 Task: Create a due date automation trigger when advanced on, on the tuesday before a card is due add basic without the yellow label at 11:00 AM.
Action: Mouse moved to (1173, 360)
Screenshot: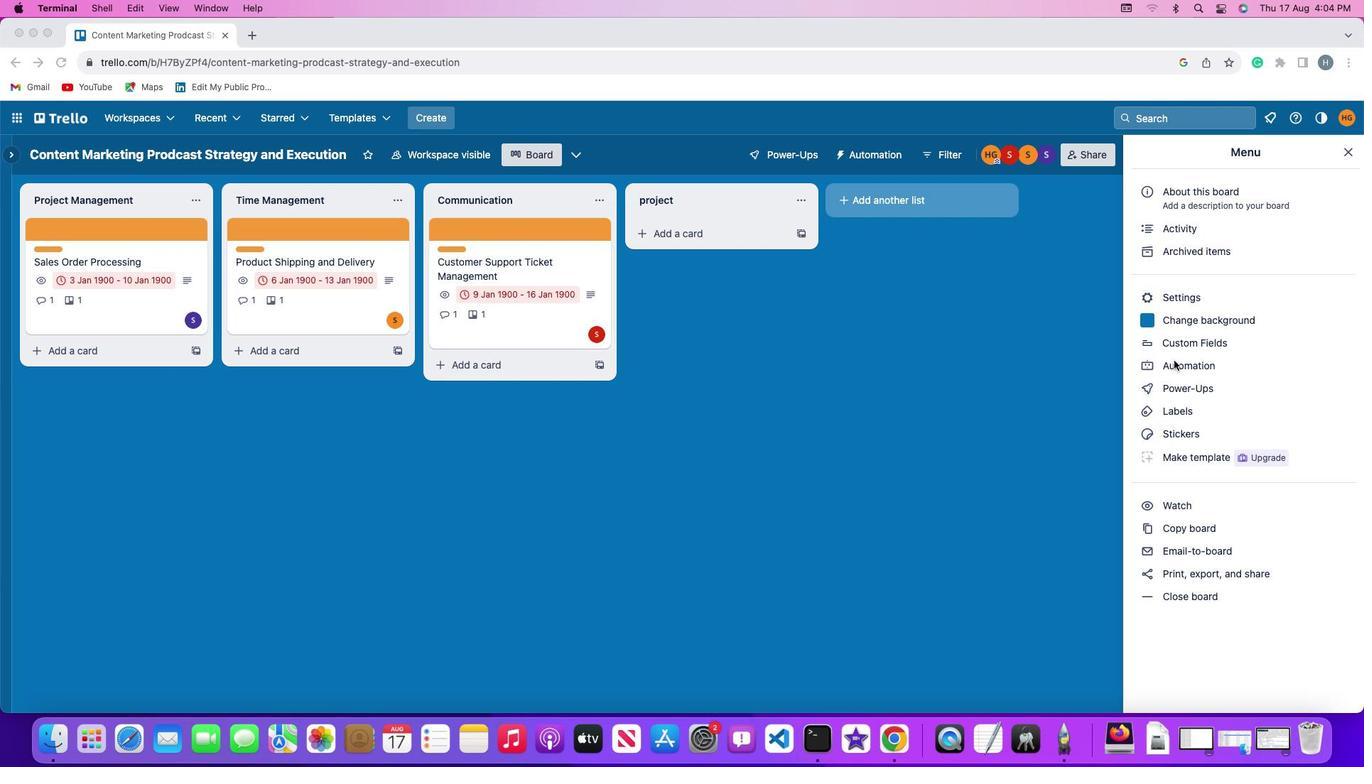 
Action: Mouse pressed left at (1173, 360)
Screenshot: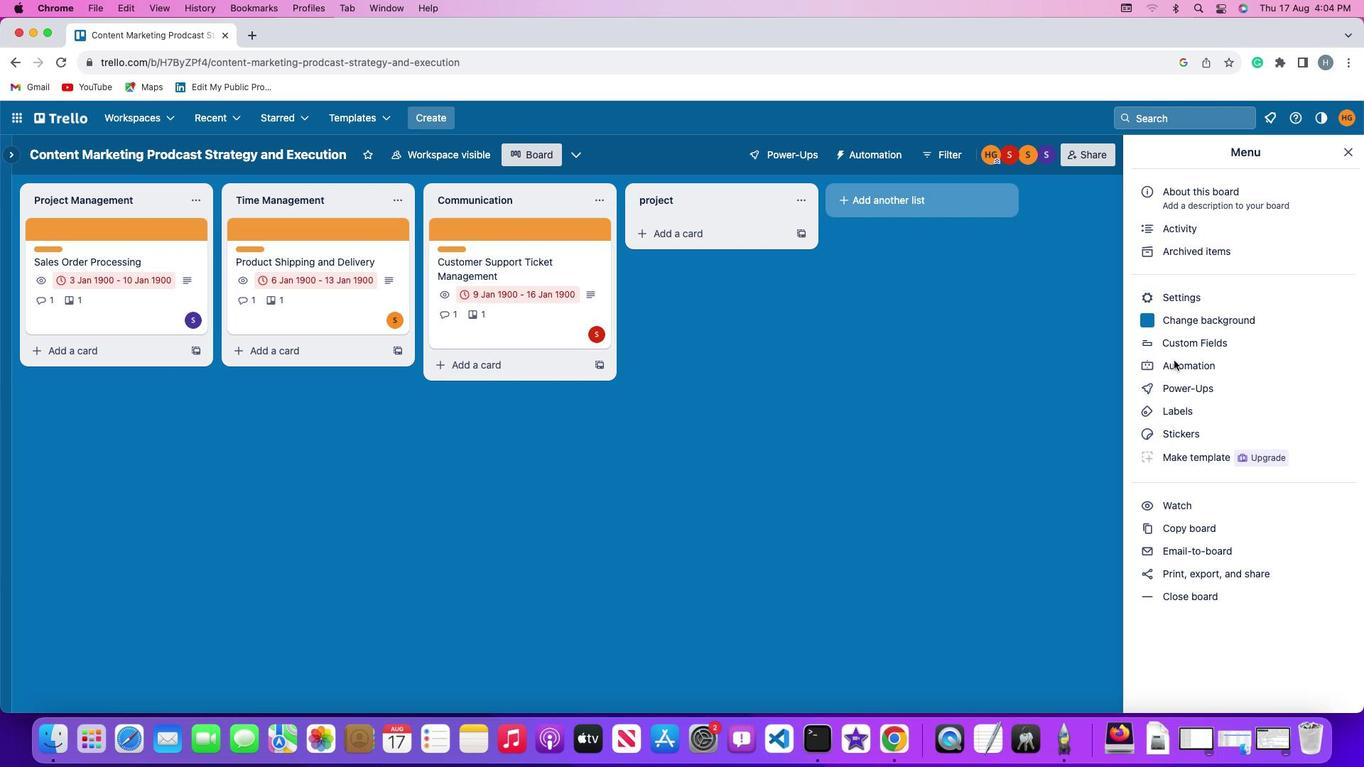 
Action: Mouse pressed left at (1173, 360)
Screenshot: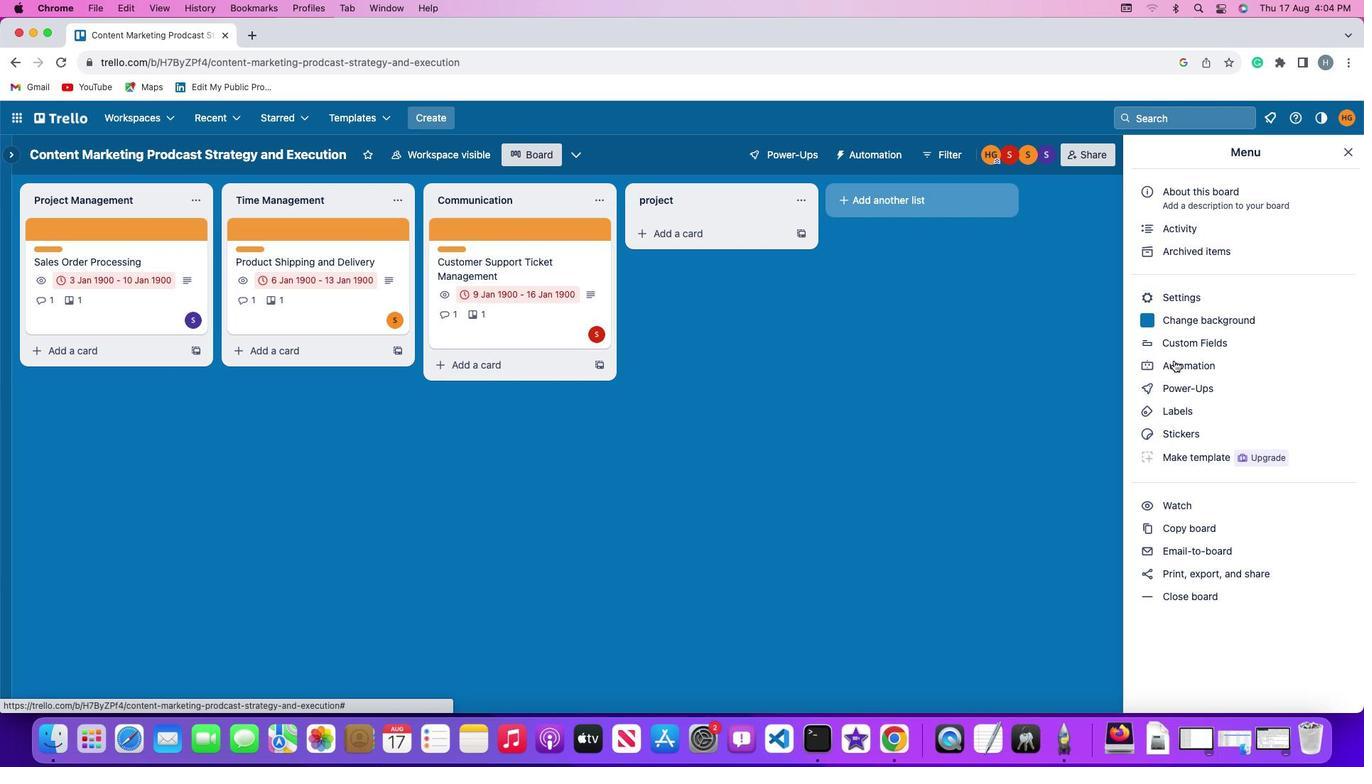 
Action: Mouse moved to (95, 337)
Screenshot: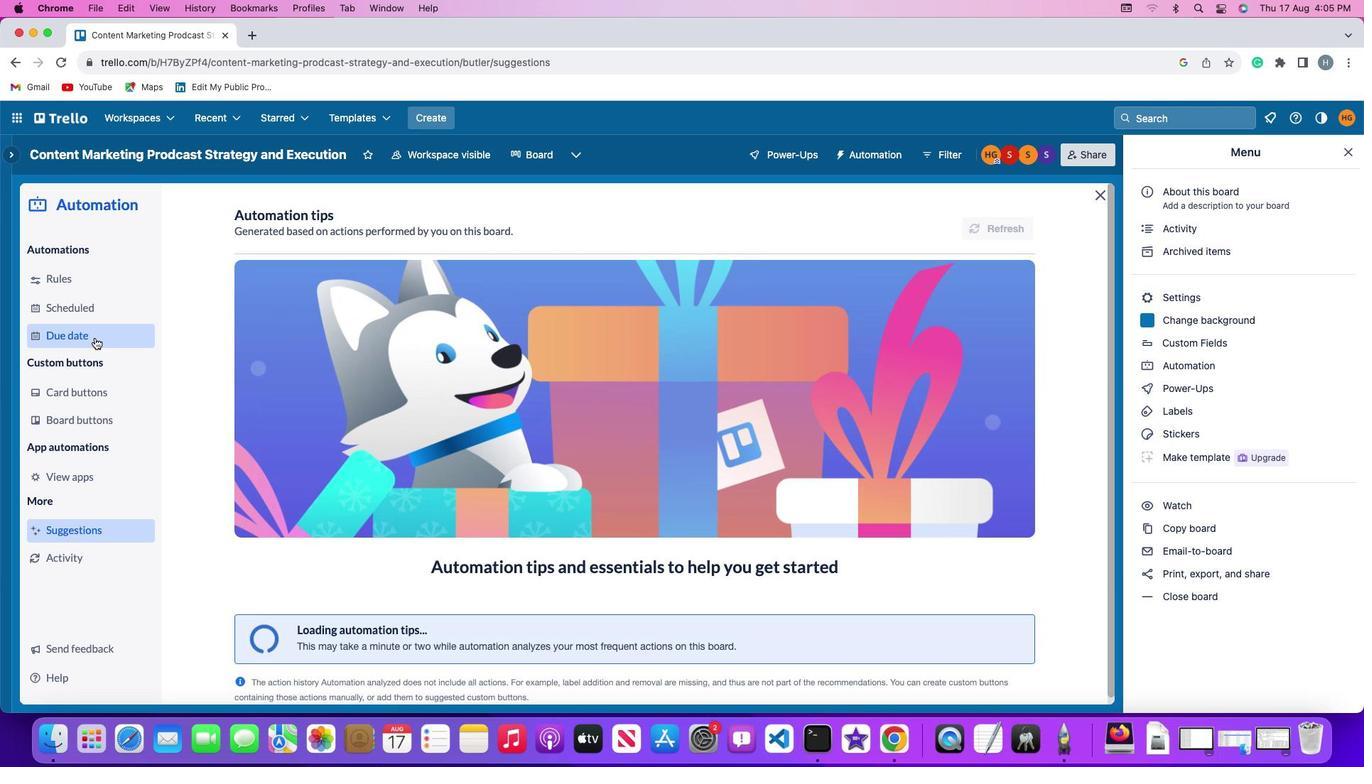 
Action: Mouse pressed left at (95, 337)
Screenshot: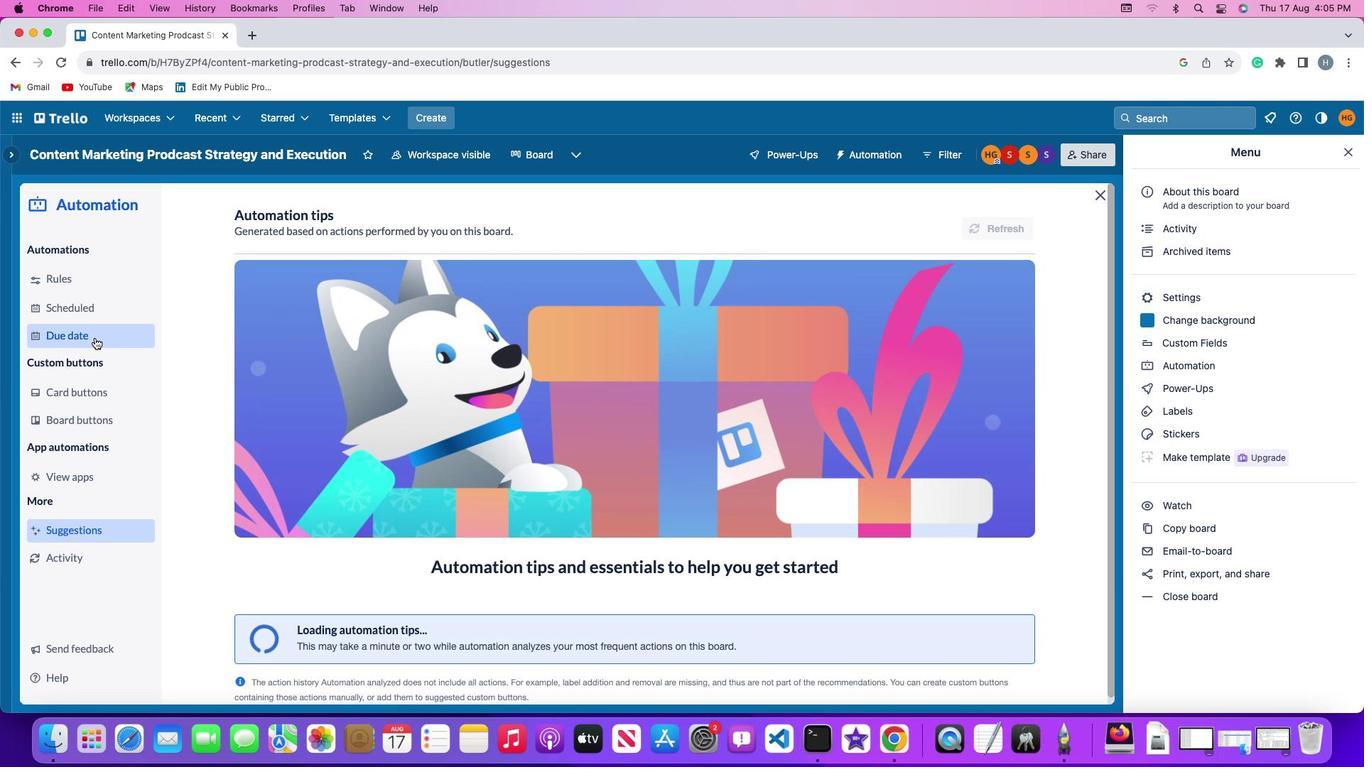 
Action: Mouse moved to (943, 216)
Screenshot: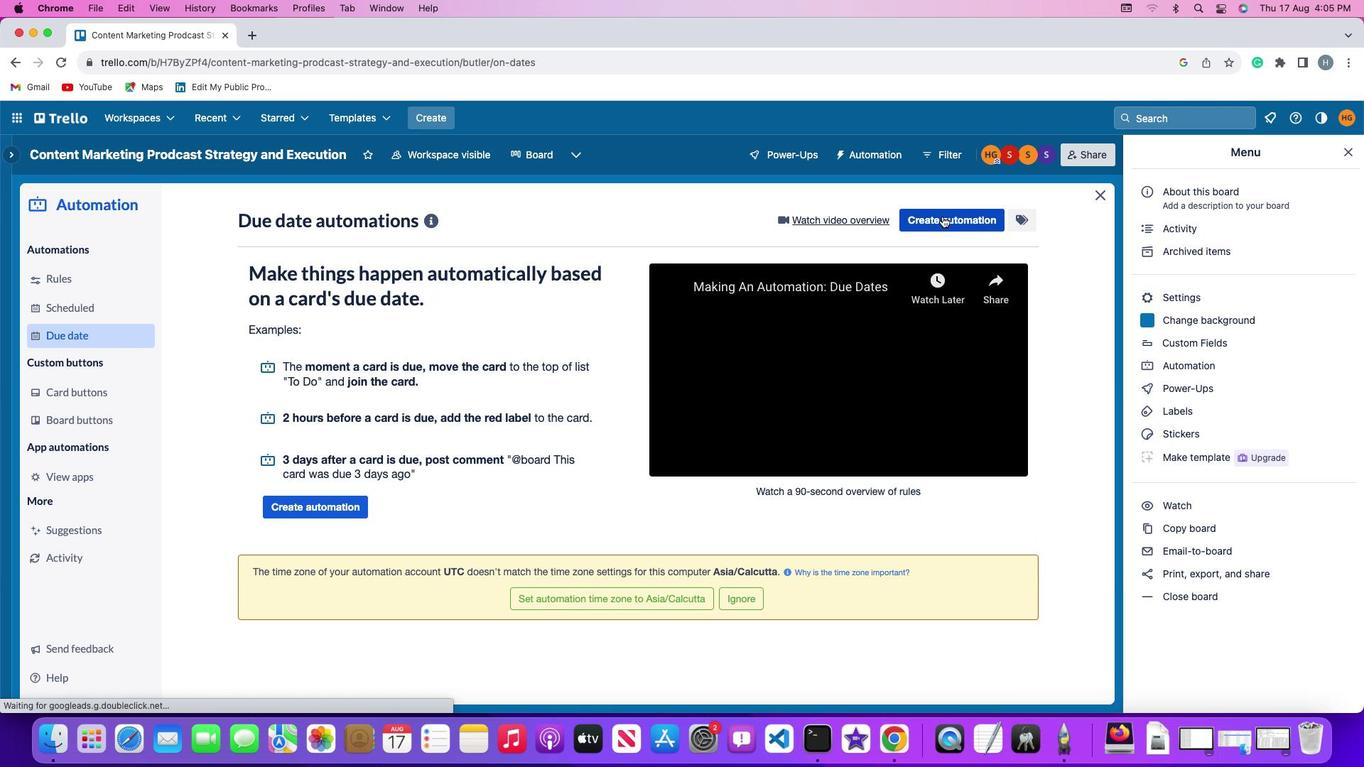 
Action: Mouse pressed left at (943, 216)
Screenshot: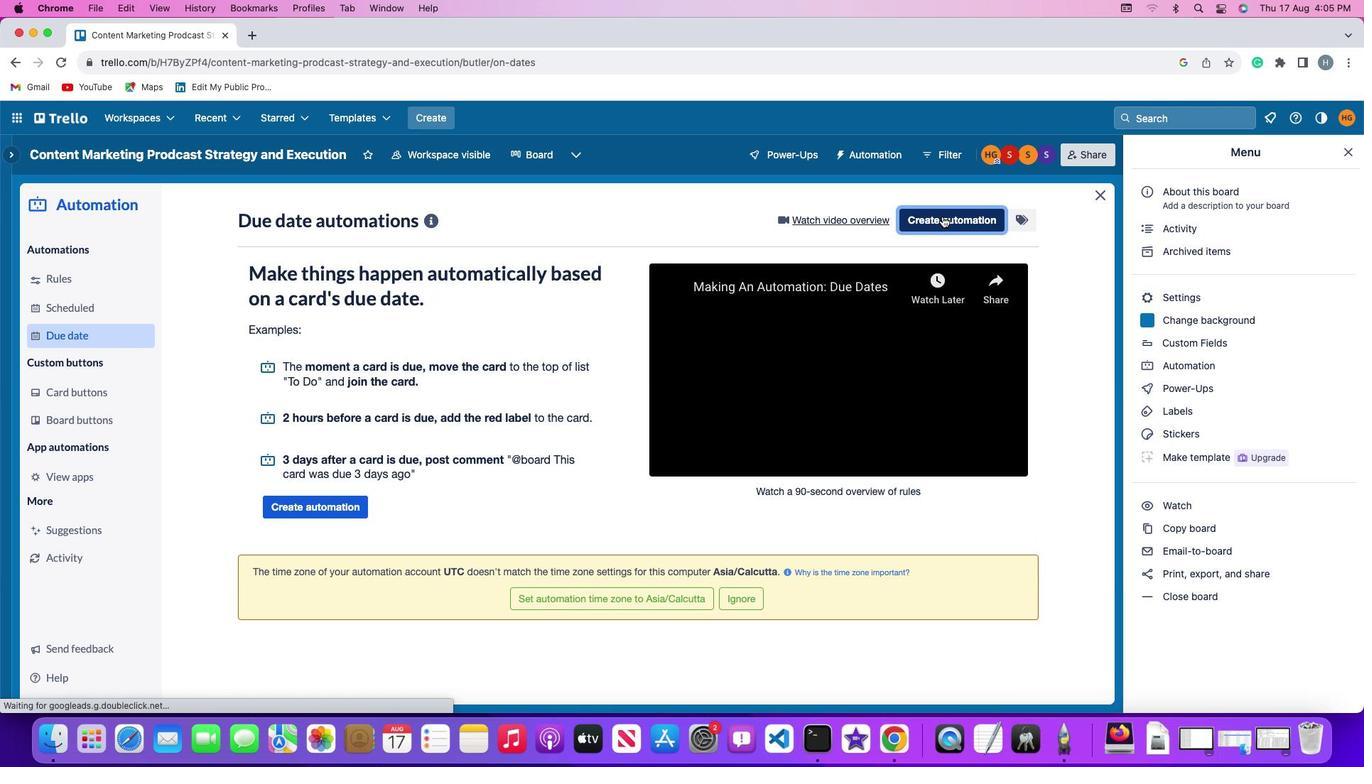 
Action: Mouse moved to (264, 357)
Screenshot: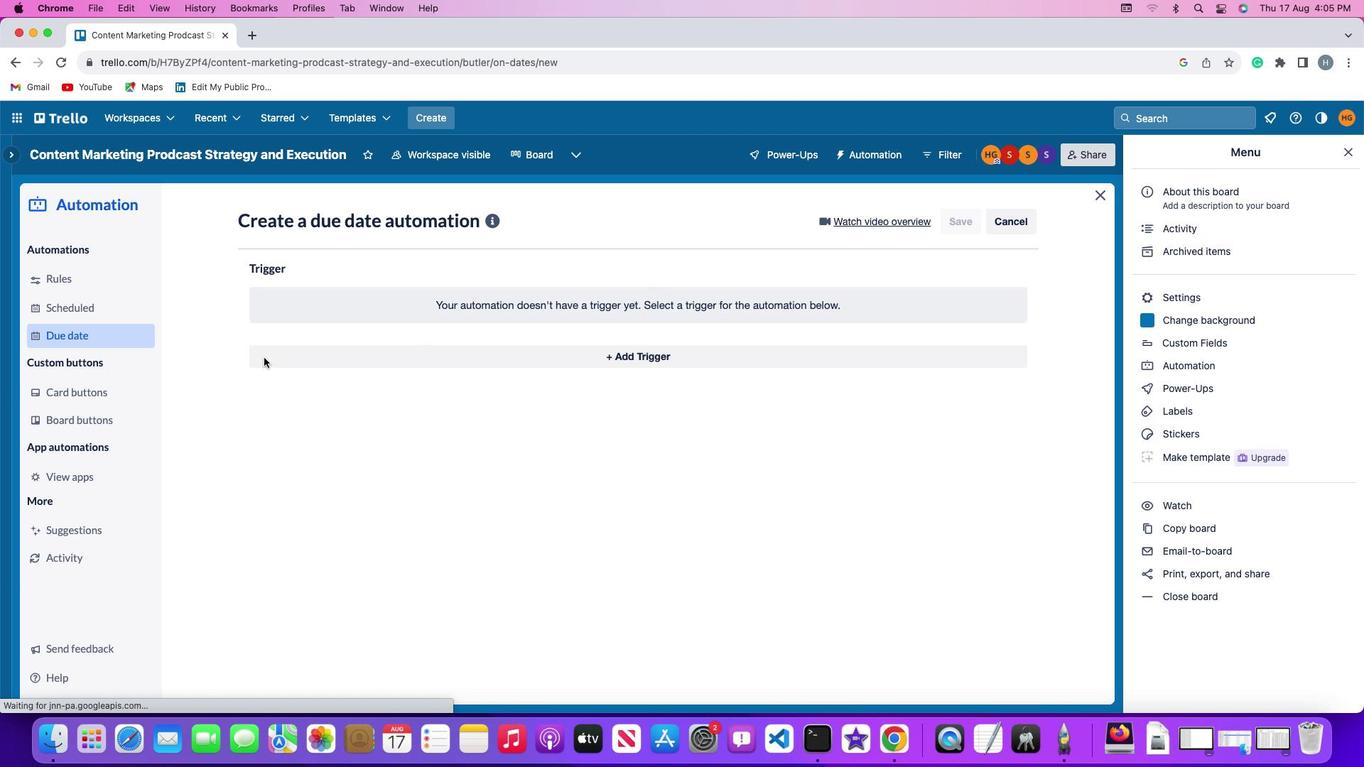 
Action: Mouse pressed left at (264, 357)
Screenshot: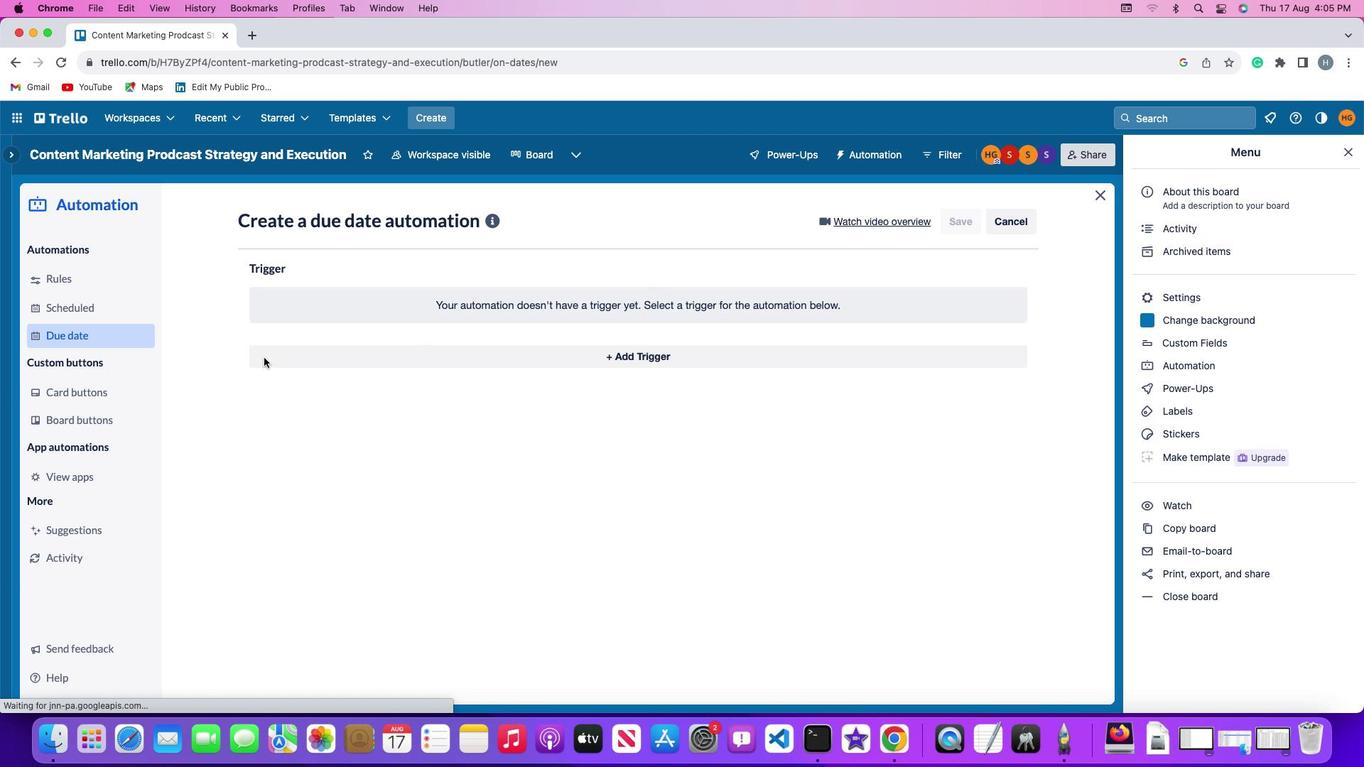 
Action: Mouse moved to (317, 616)
Screenshot: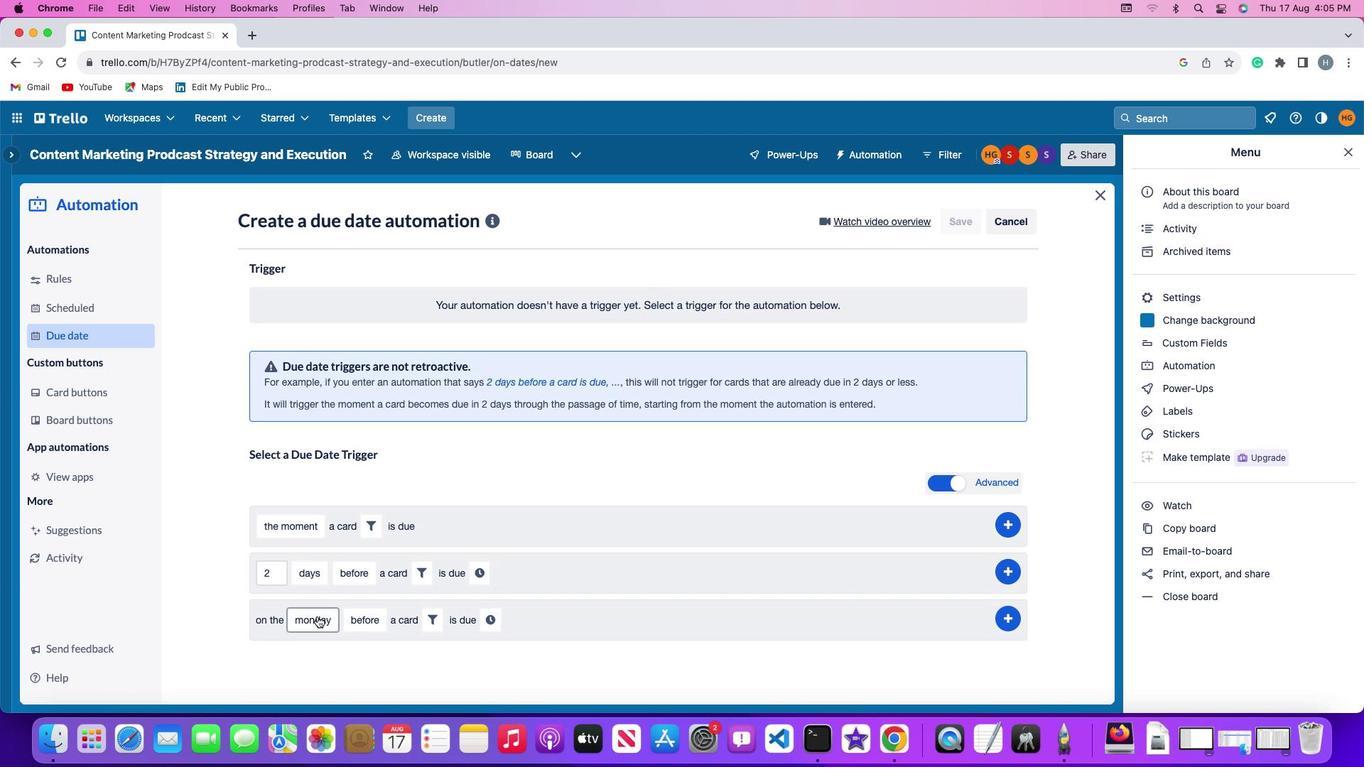 
Action: Mouse pressed left at (317, 616)
Screenshot: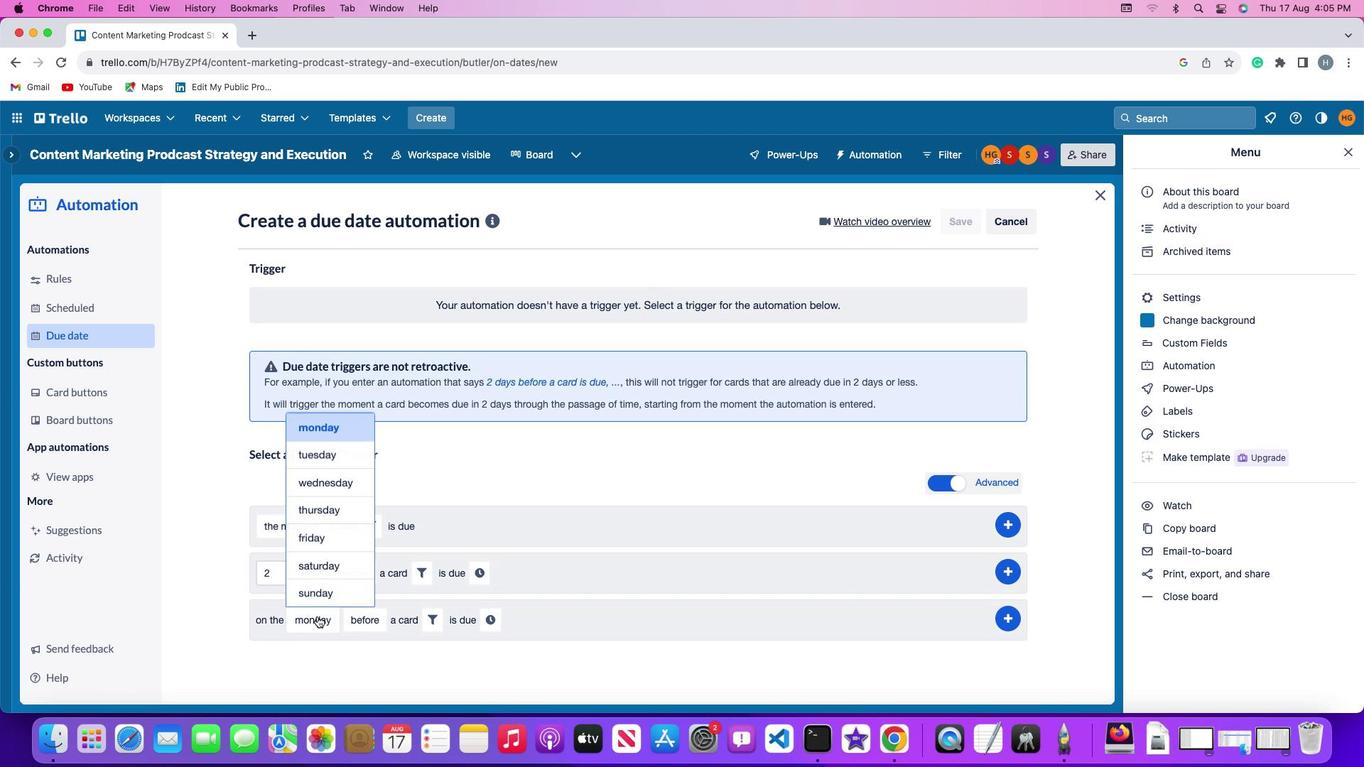 
Action: Mouse moved to (311, 453)
Screenshot: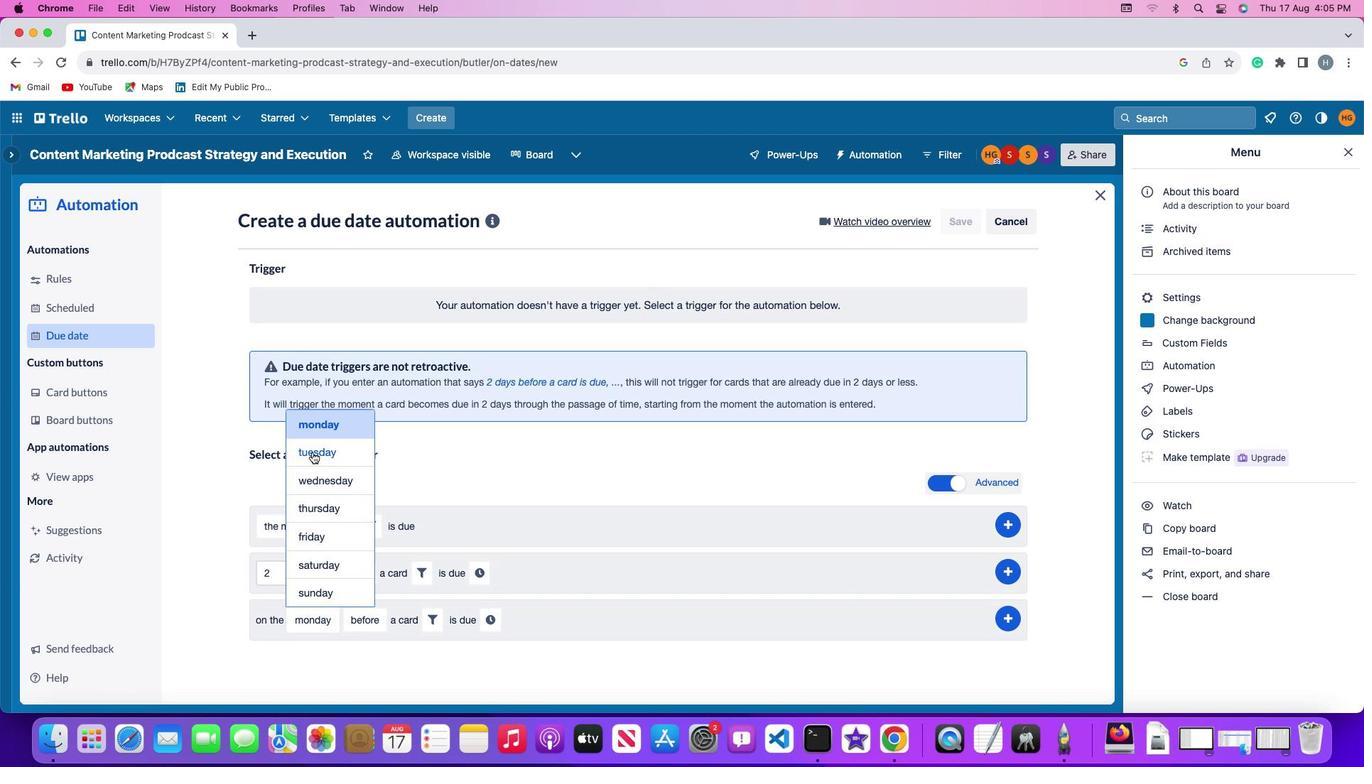 
Action: Mouse pressed left at (311, 453)
Screenshot: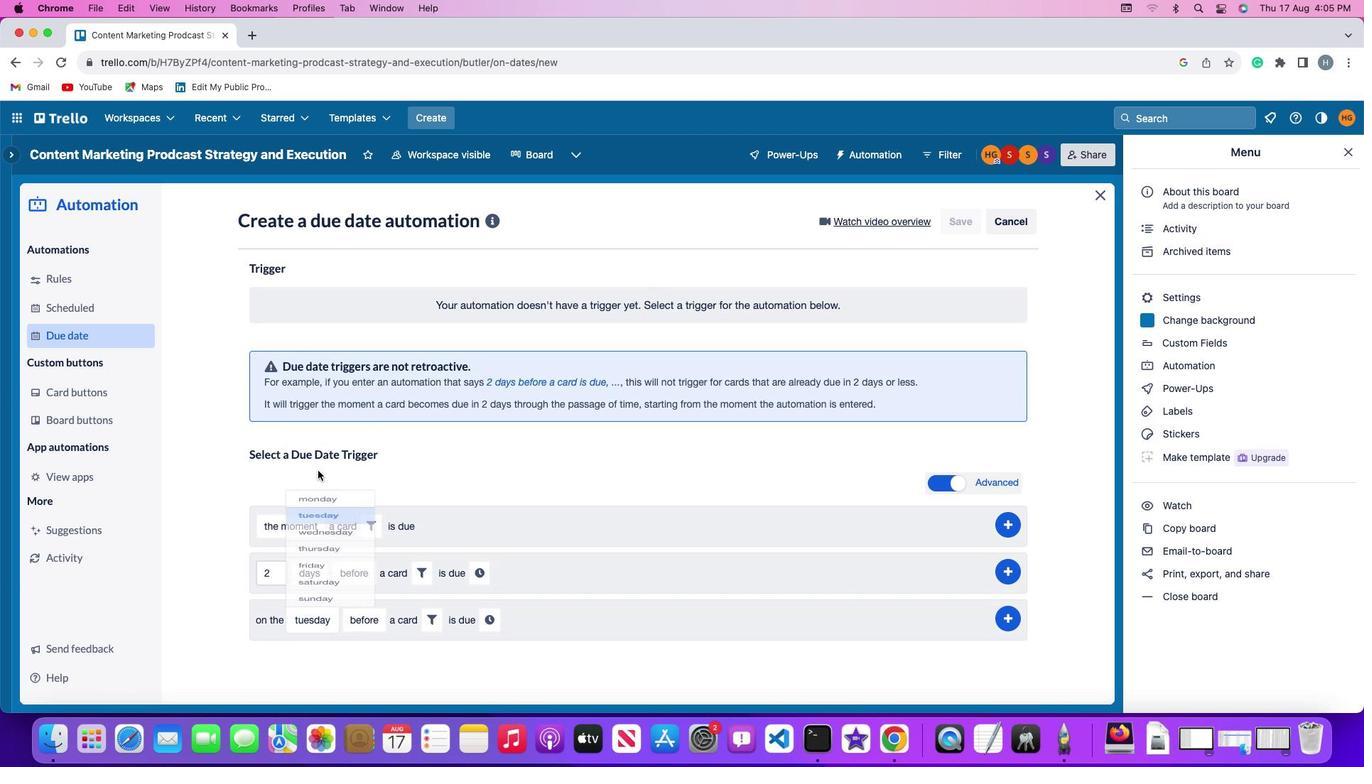 
Action: Mouse moved to (365, 621)
Screenshot: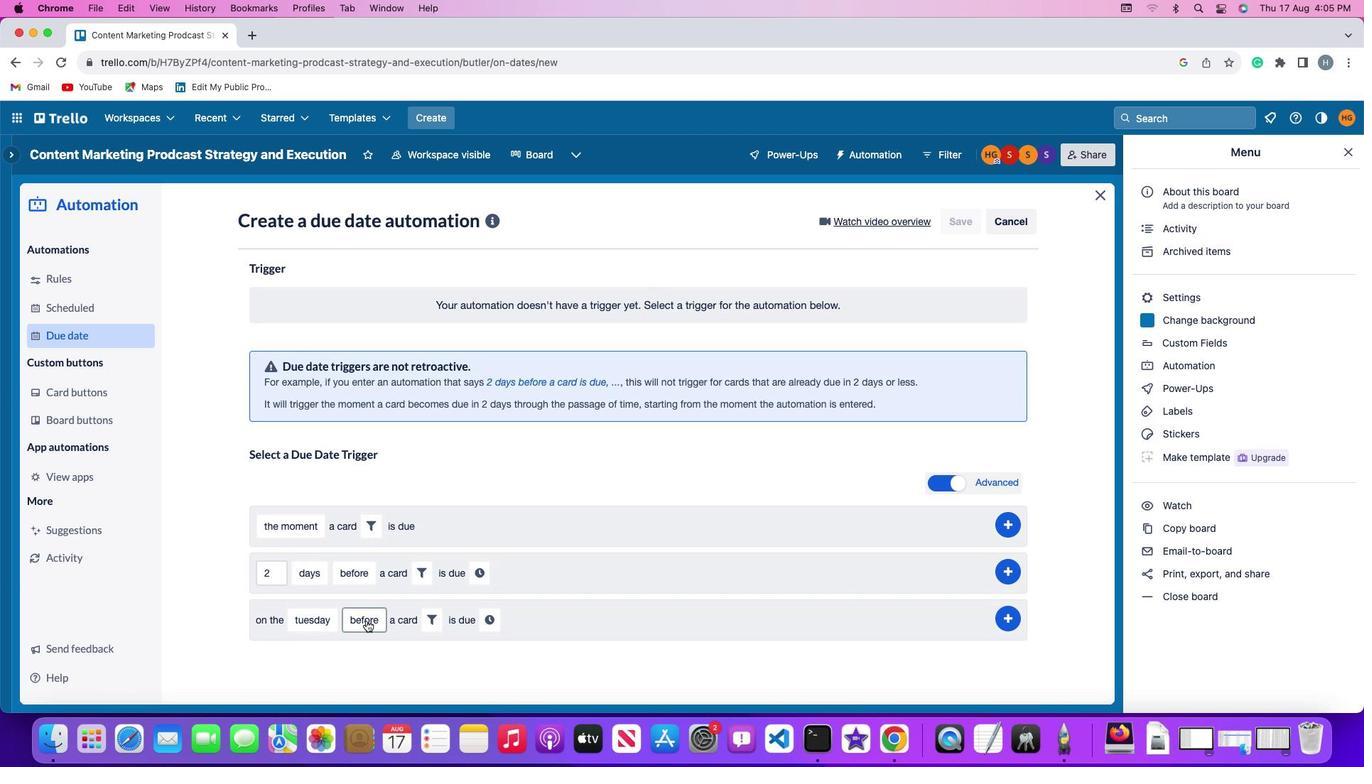 
Action: Mouse pressed left at (365, 621)
Screenshot: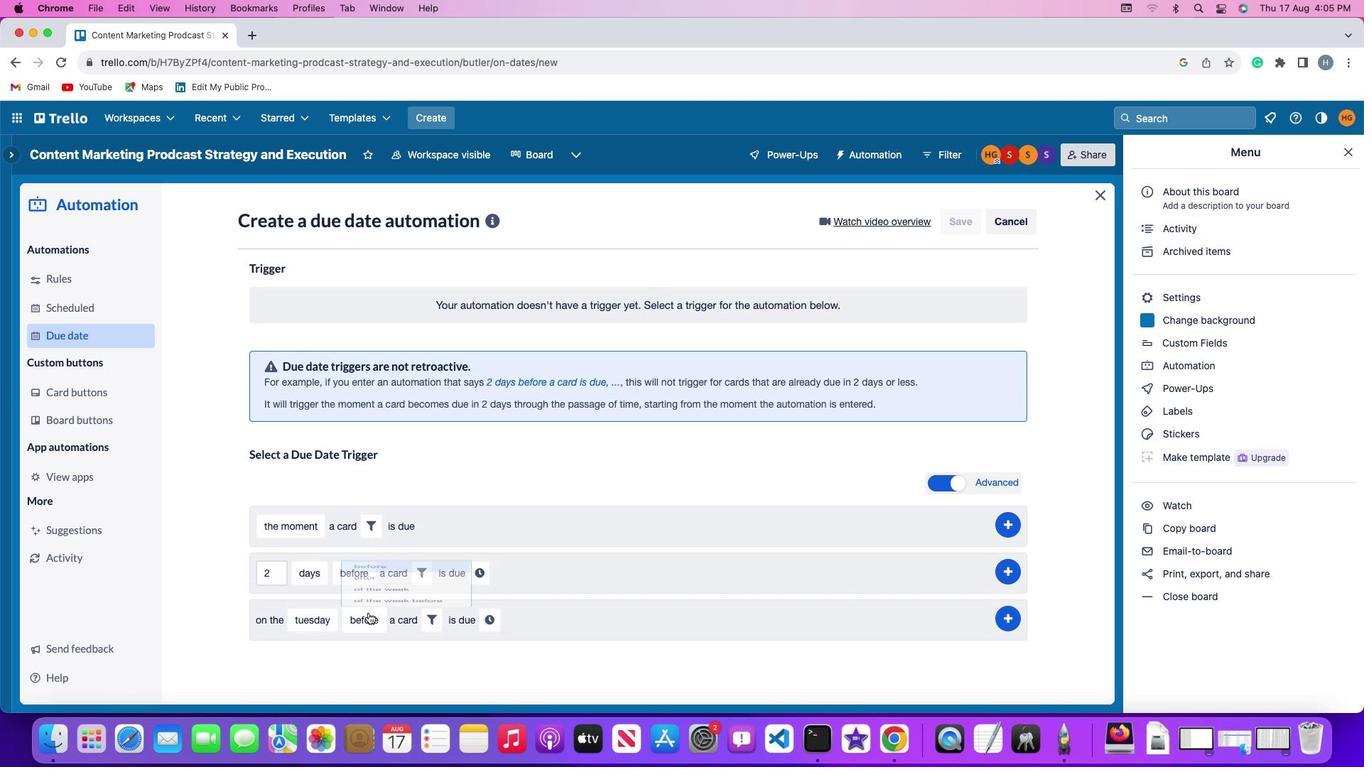 
Action: Mouse moved to (388, 511)
Screenshot: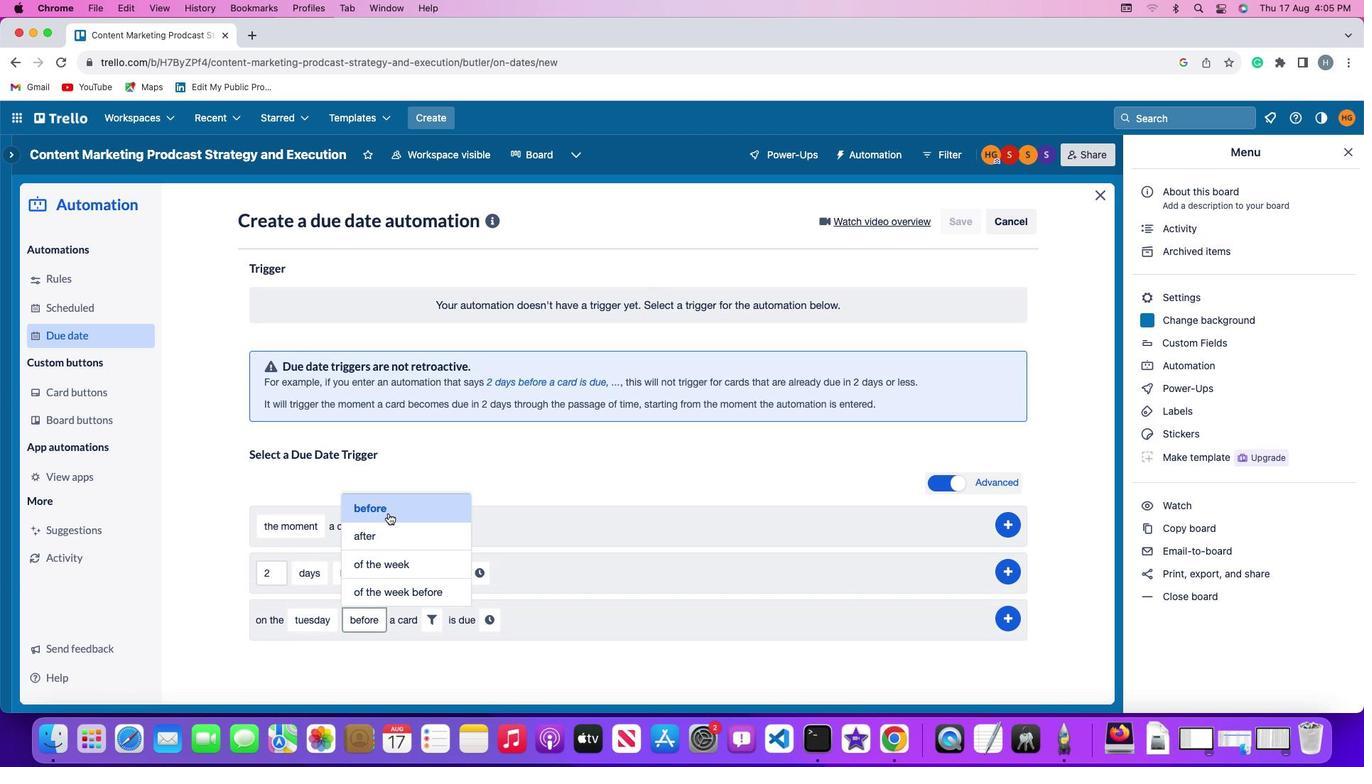 
Action: Mouse pressed left at (388, 511)
Screenshot: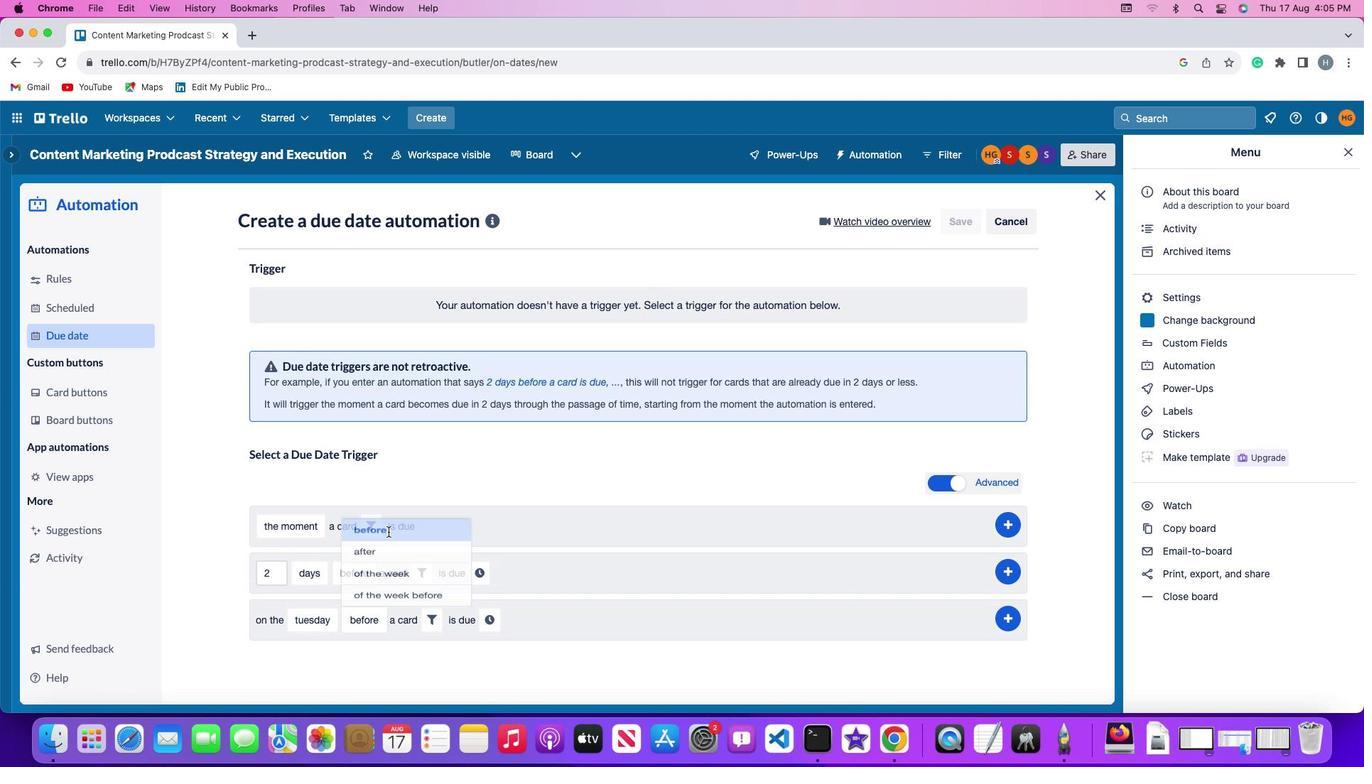 
Action: Mouse moved to (436, 617)
Screenshot: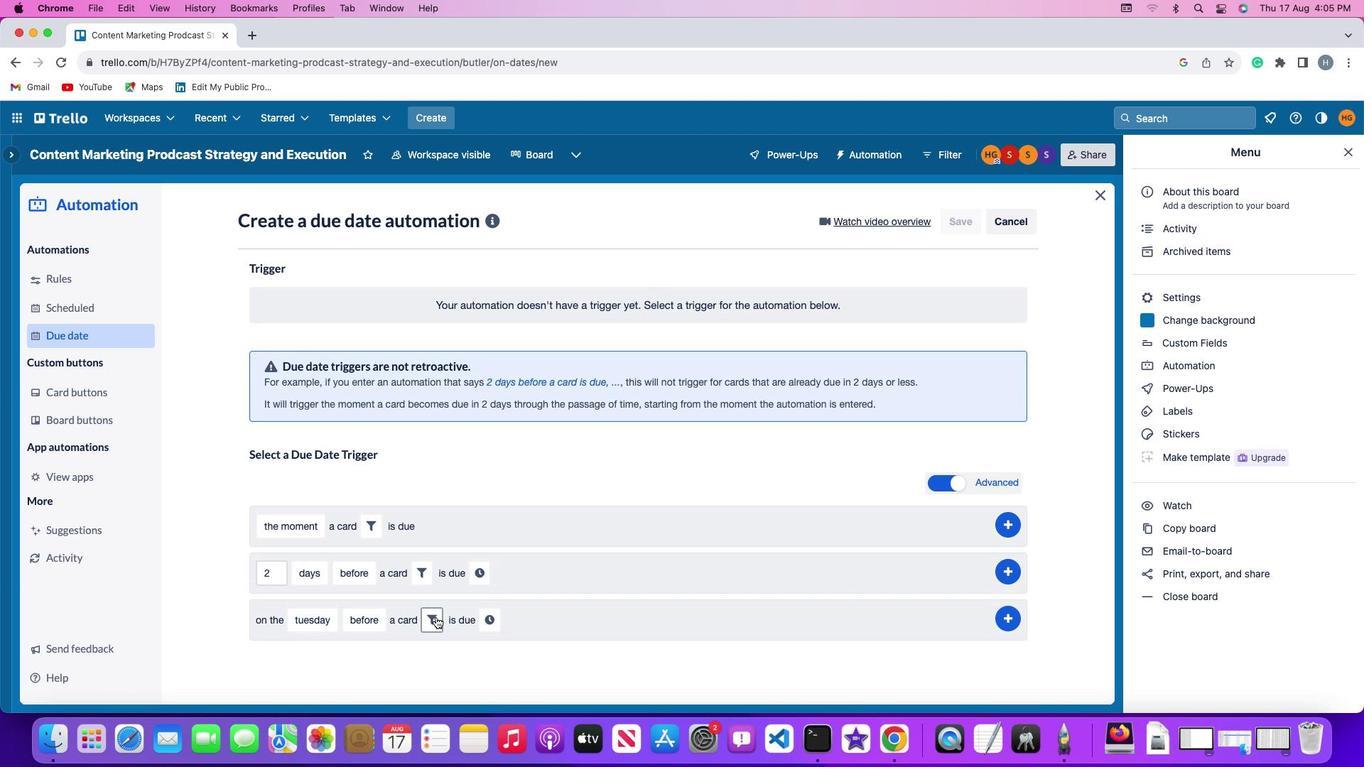 
Action: Mouse pressed left at (436, 617)
Screenshot: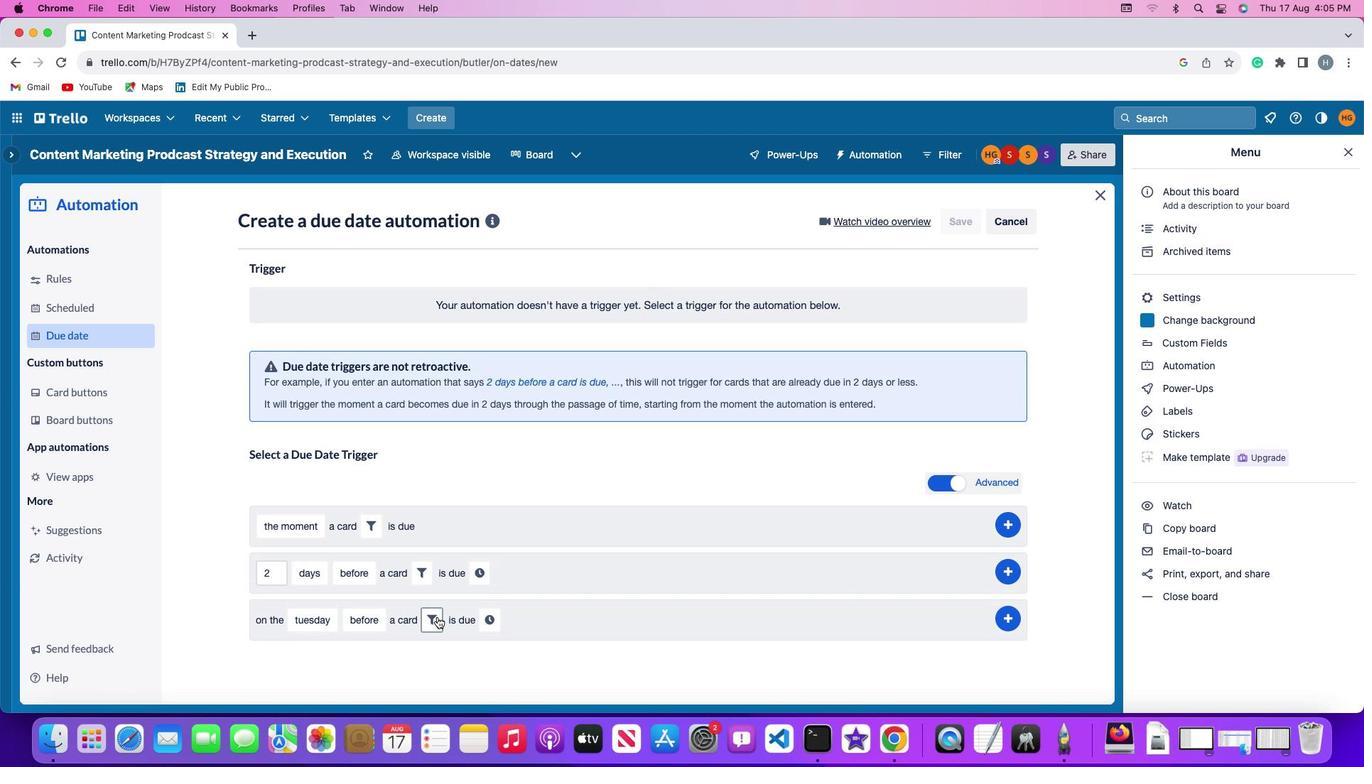 
Action: Mouse moved to (393, 657)
Screenshot: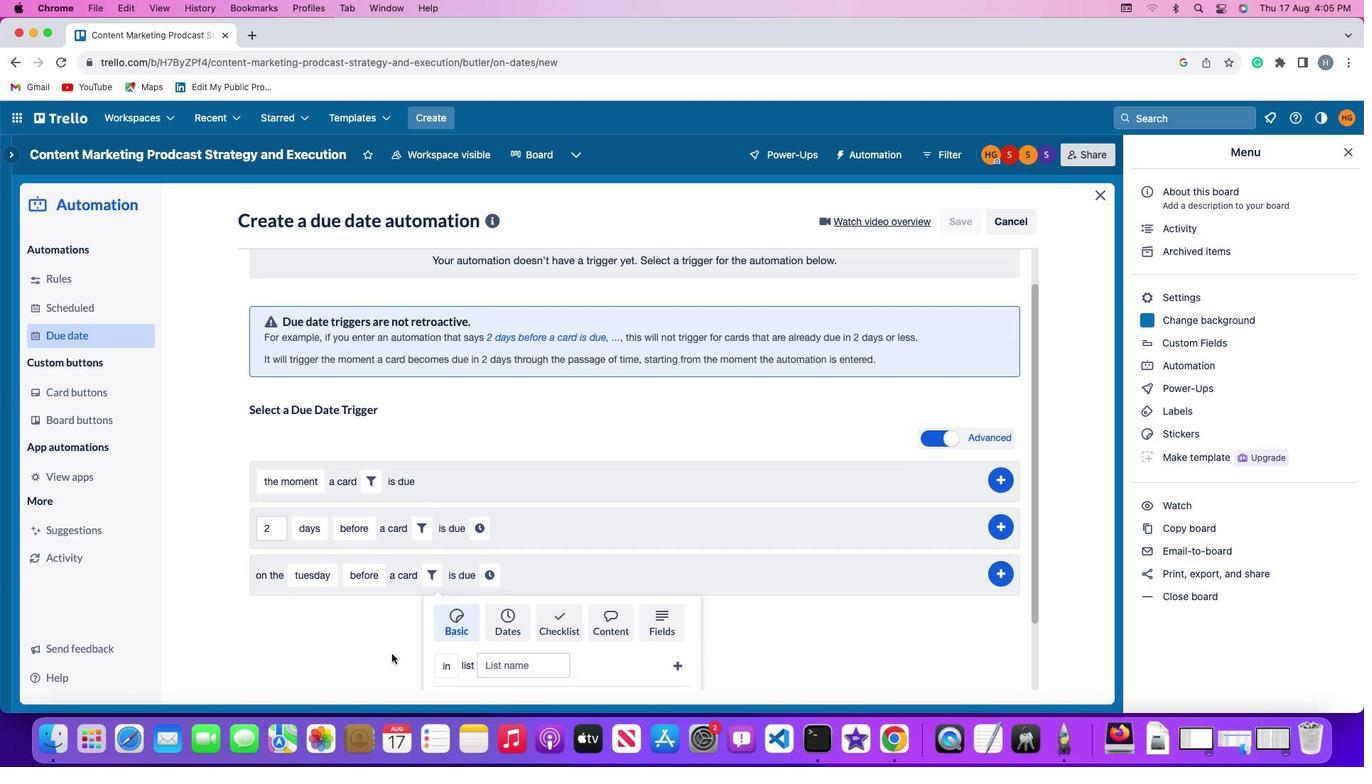 
Action: Mouse scrolled (393, 657) with delta (0, 0)
Screenshot: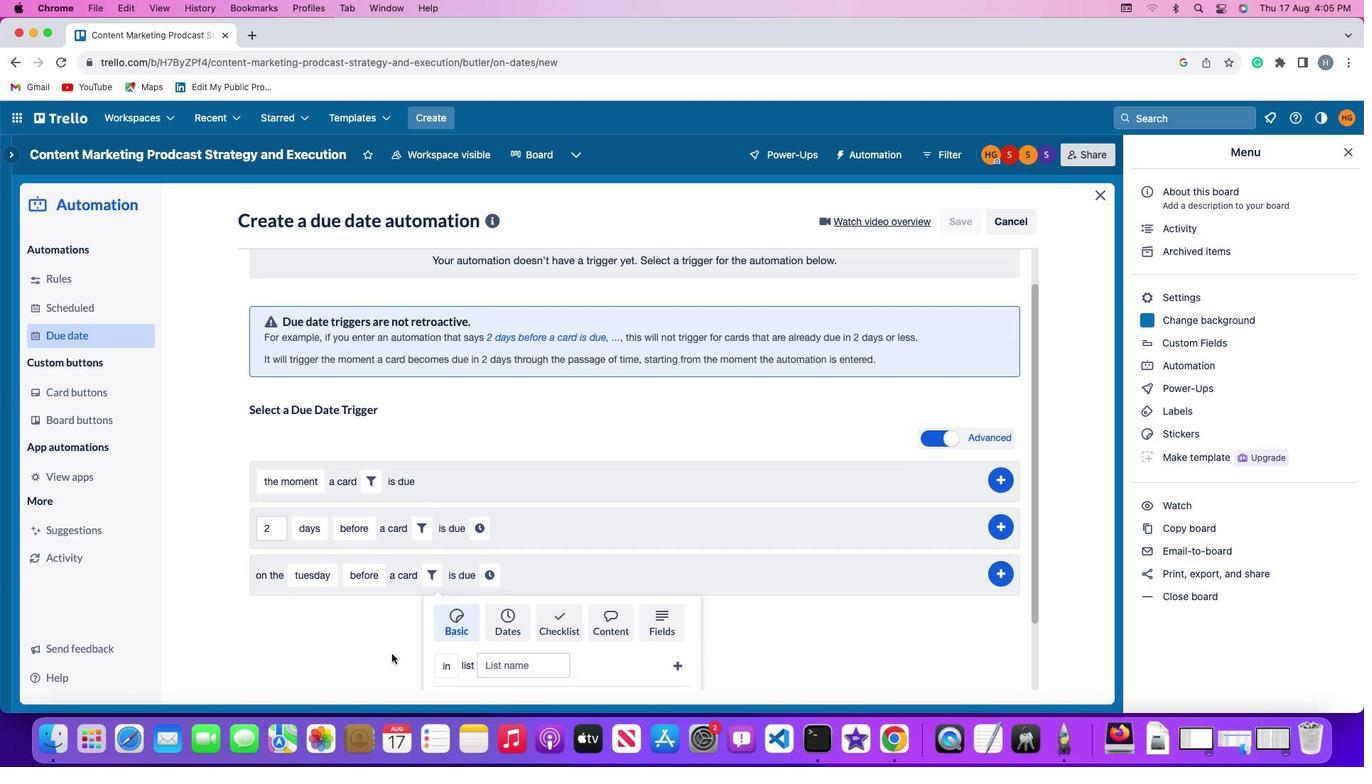 
Action: Mouse scrolled (393, 657) with delta (0, 0)
Screenshot: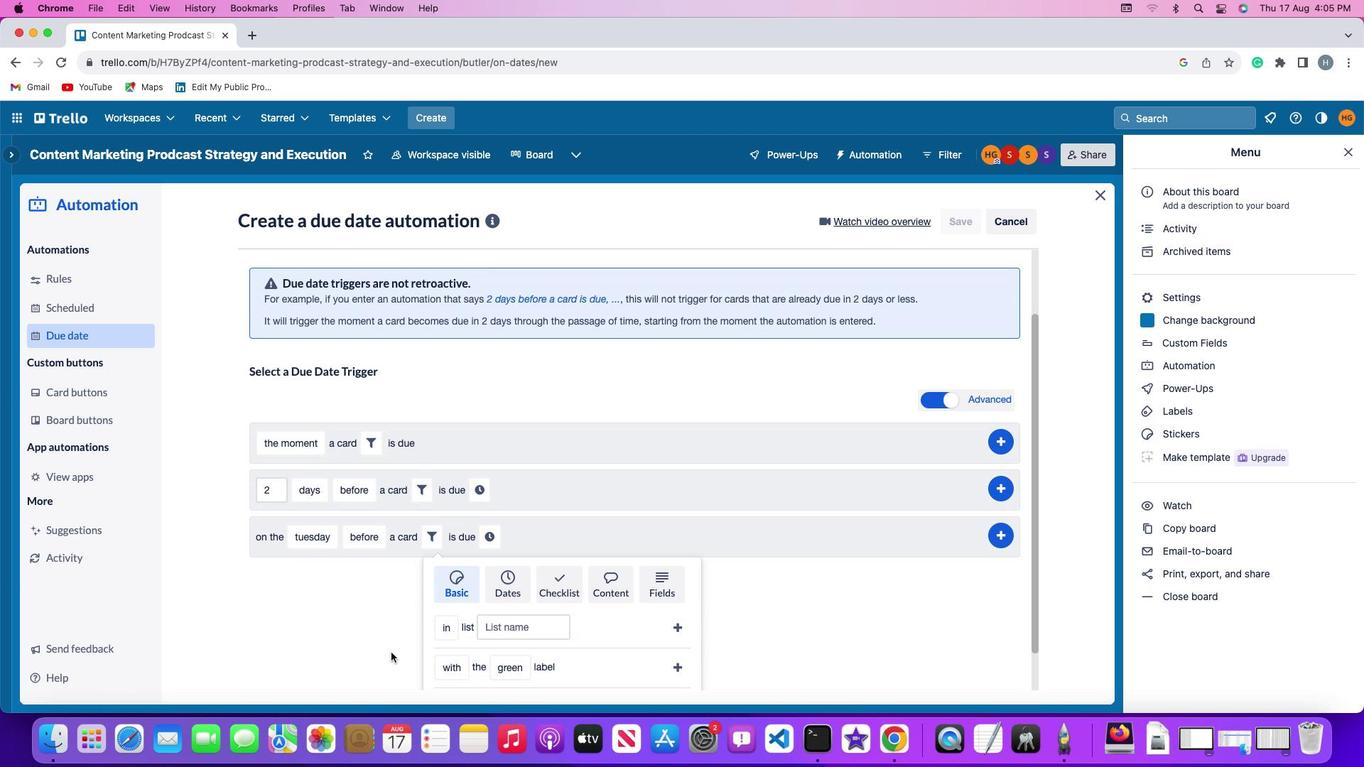 
Action: Mouse scrolled (393, 657) with delta (0, -2)
Screenshot: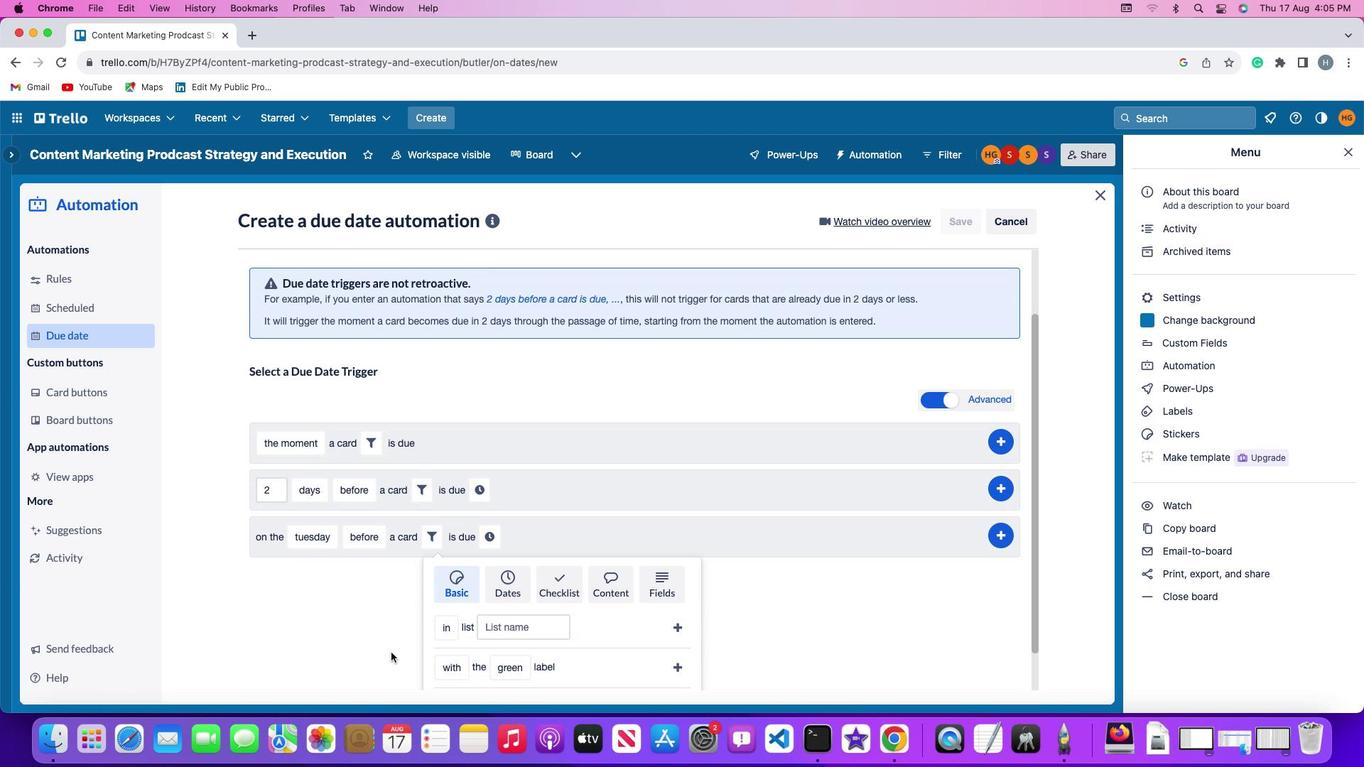 
Action: Mouse moved to (393, 657)
Screenshot: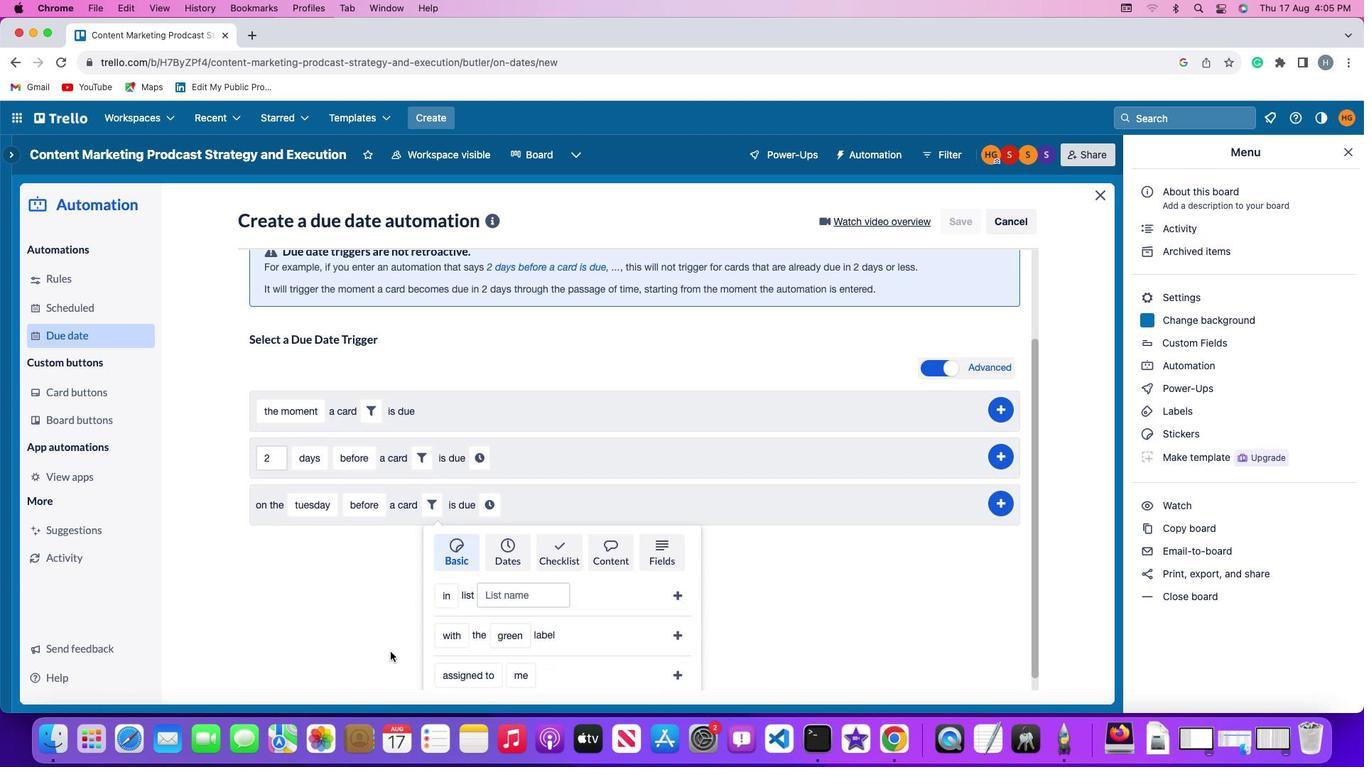 
Action: Mouse scrolled (393, 657) with delta (0, -3)
Screenshot: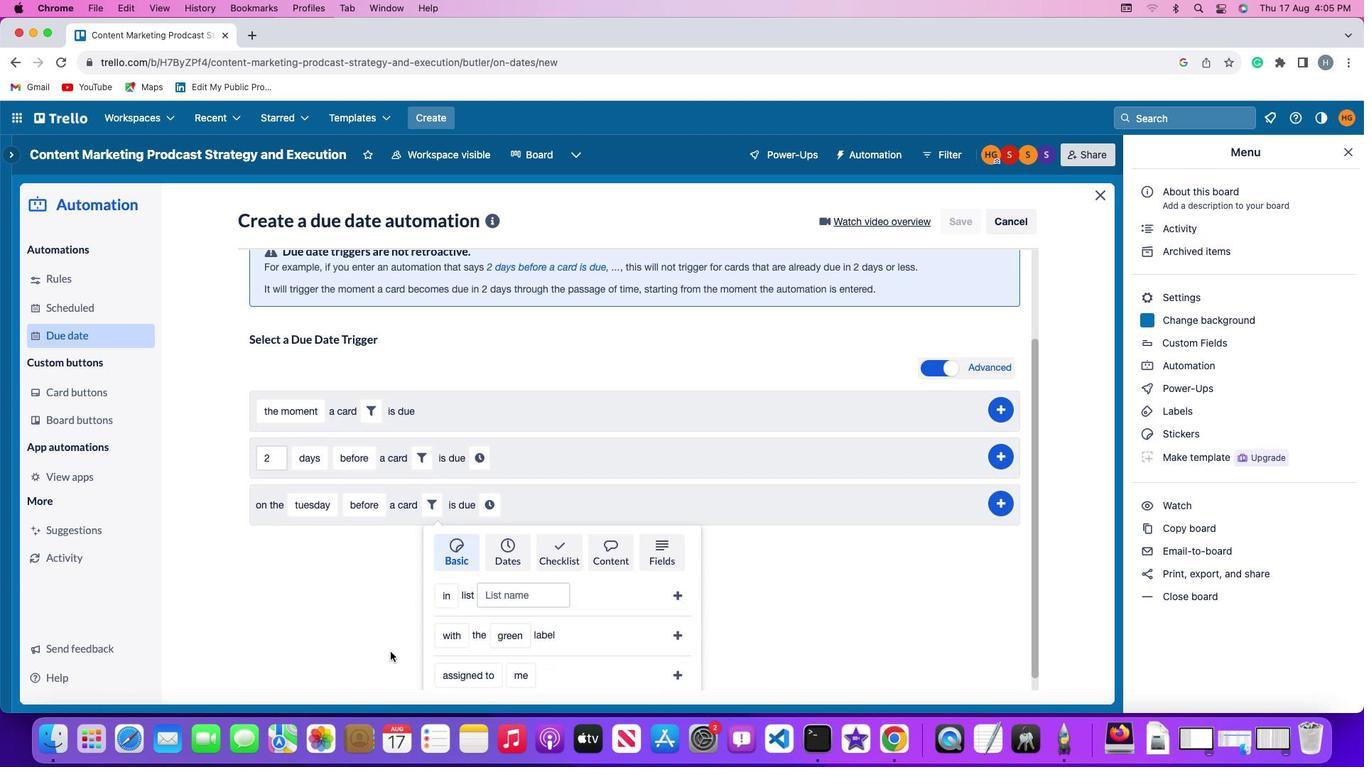 
Action: Mouse moved to (393, 657)
Screenshot: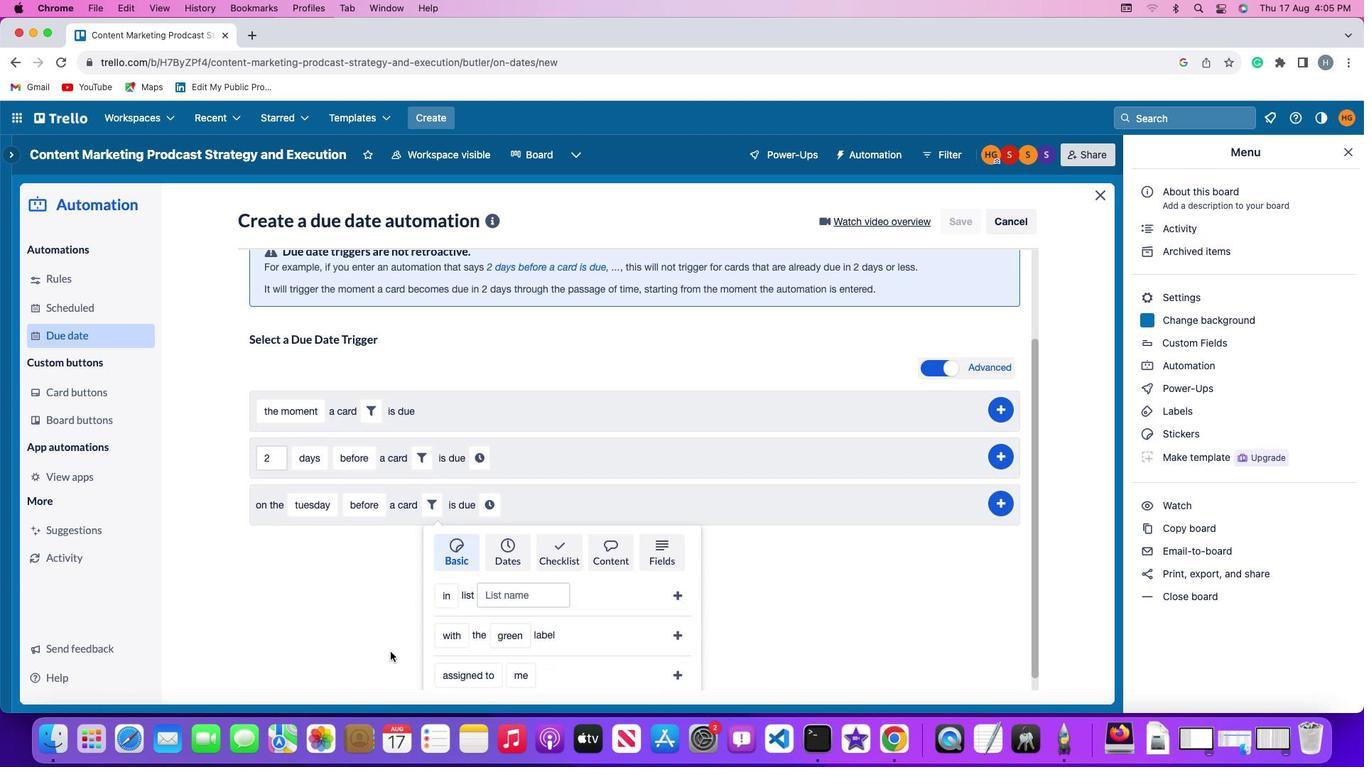 
Action: Mouse scrolled (393, 657) with delta (0, -4)
Screenshot: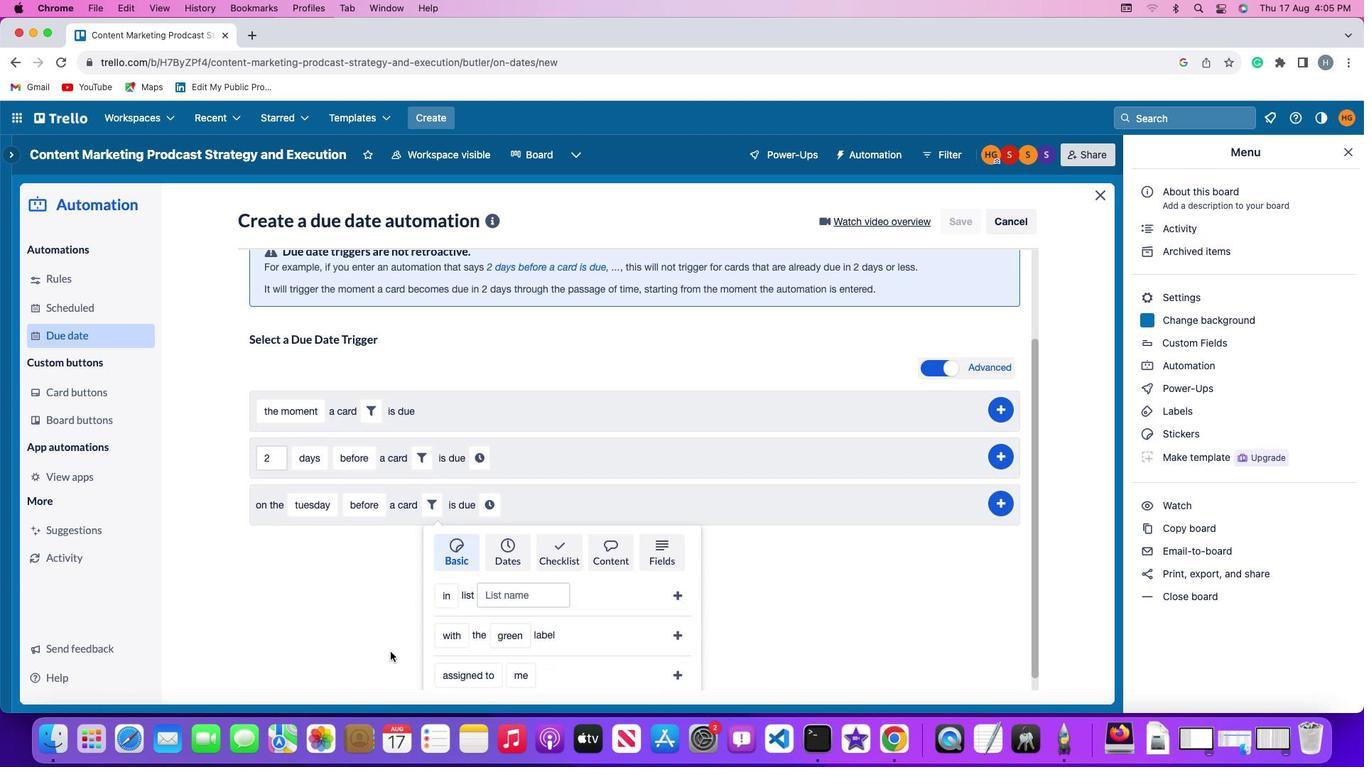 
Action: Mouse moved to (389, 648)
Screenshot: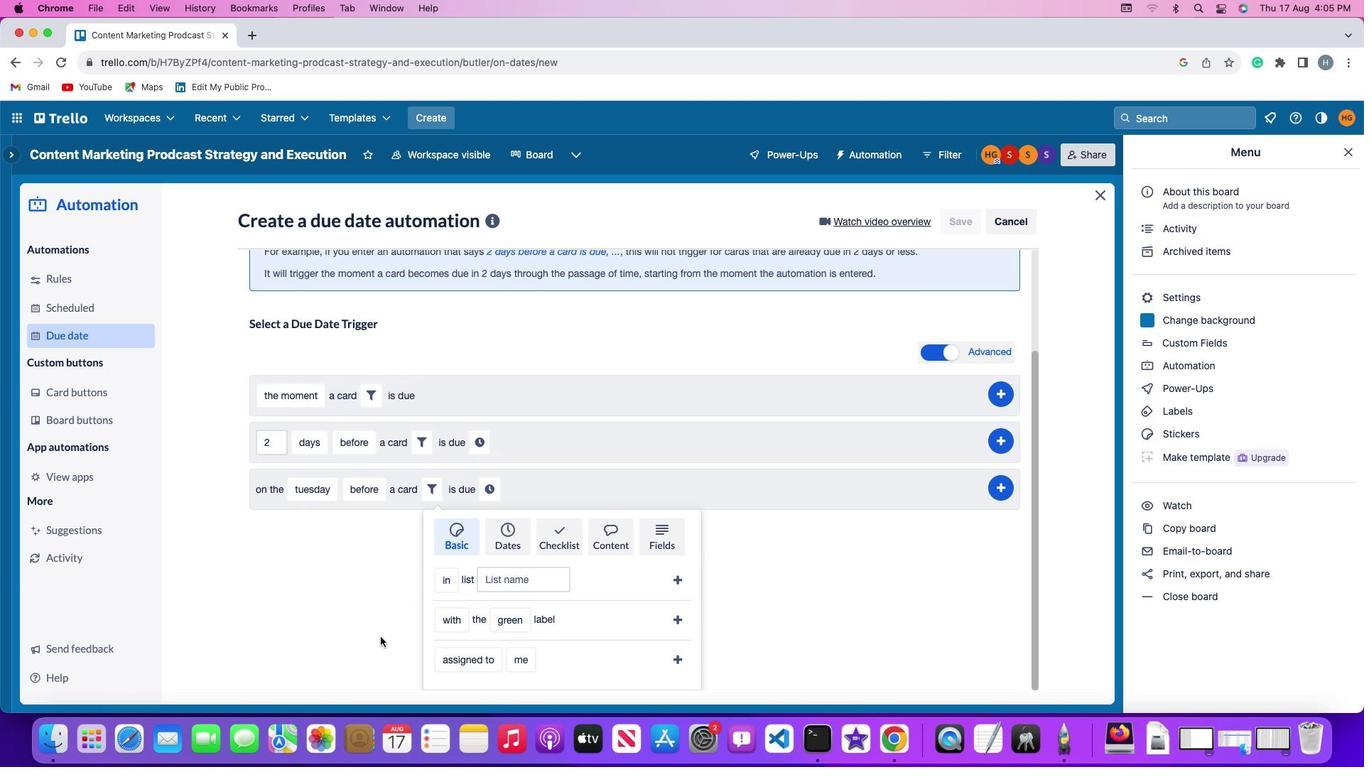 
Action: Mouse scrolled (389, 648) with delta (0, 0)
Screenshot: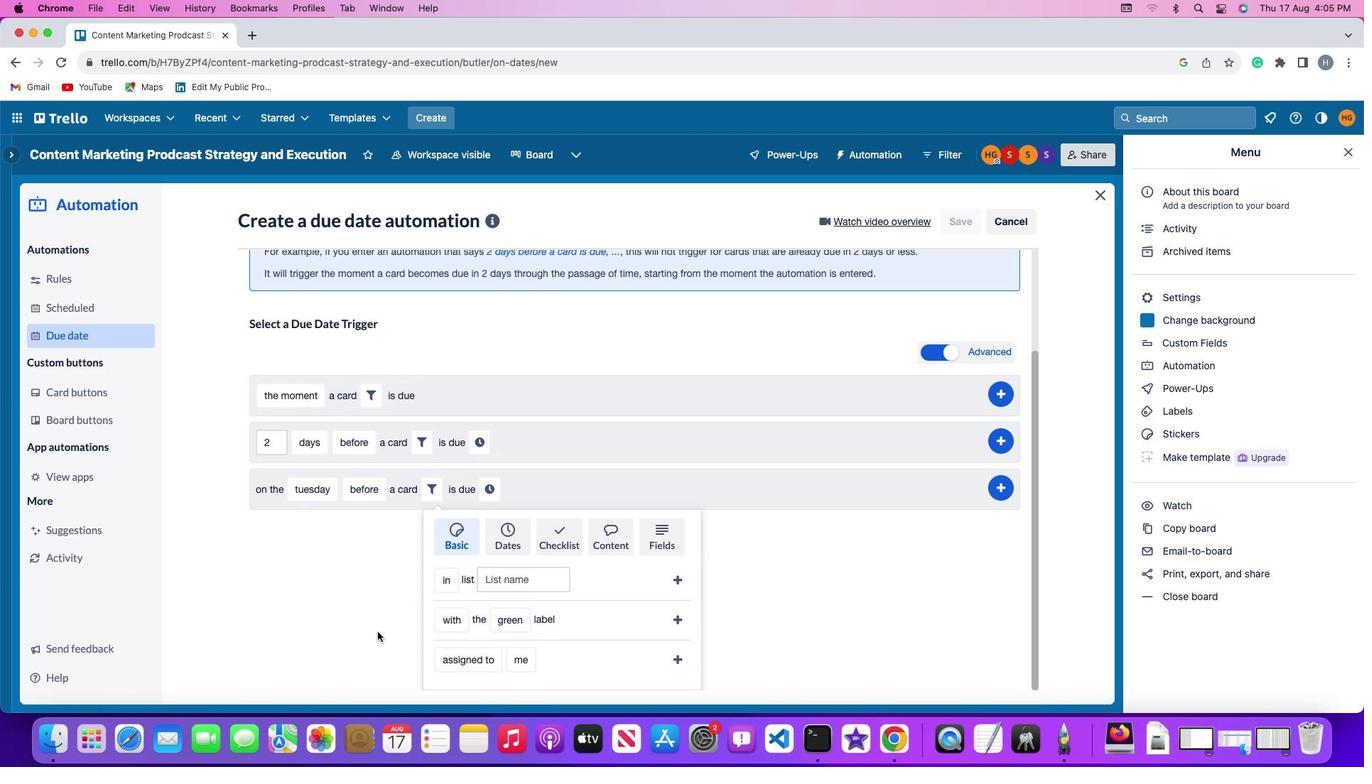
Action: Mouse scrolled (389, 648) with delta (0, 0)
Screenshot: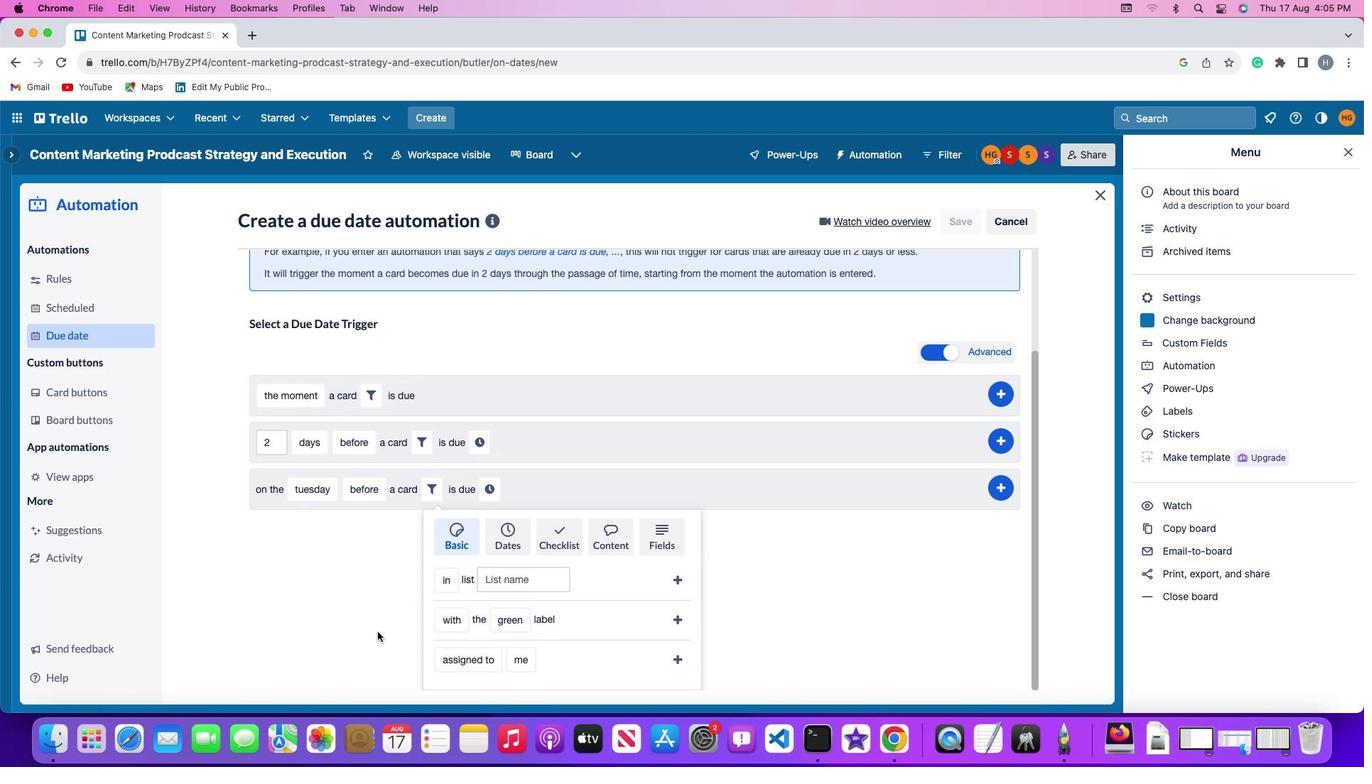 
Action: Mouse scrolled (389, 648) with delta (0, -2)
Screenshot: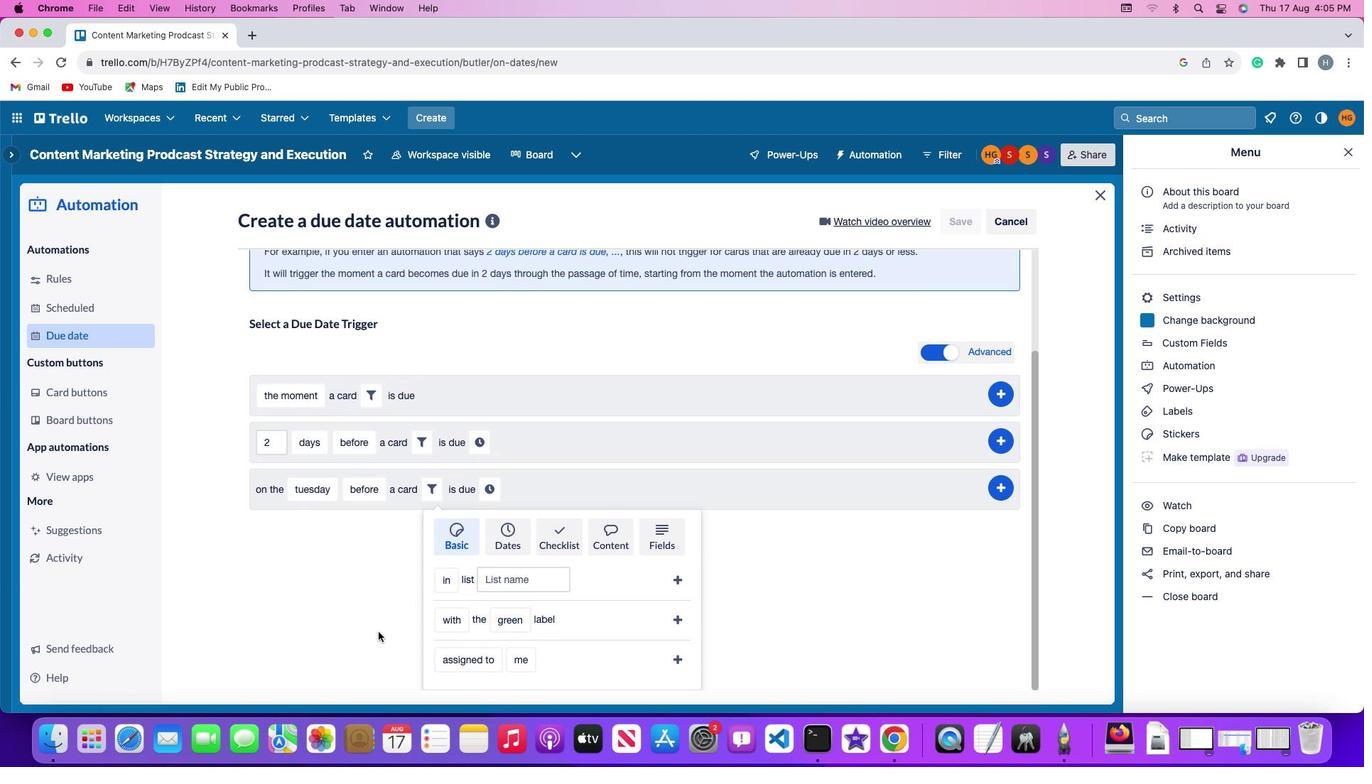 
Action: Mouse scrolled (389, 648) with delta (0, -3)
Screenshot: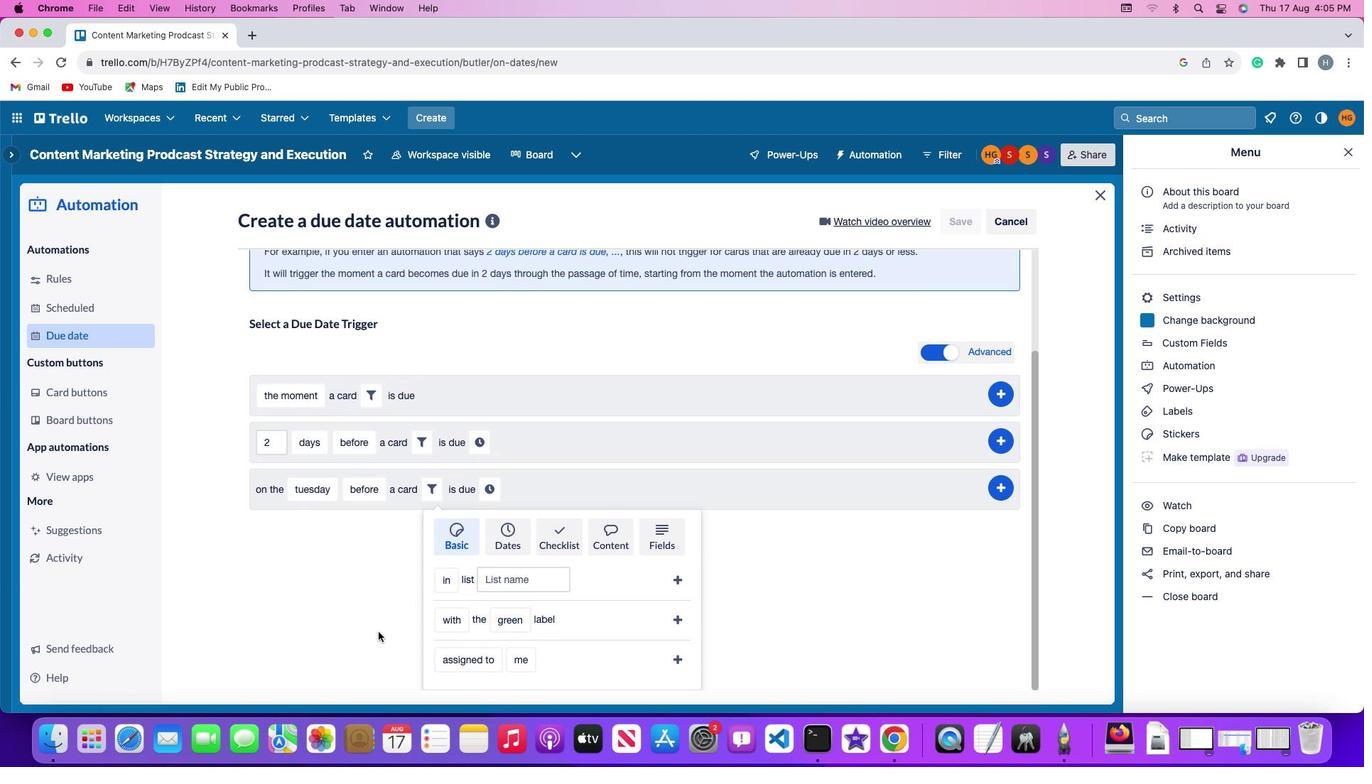 
Action: Mouse moved to (446, 621)
Screenshot: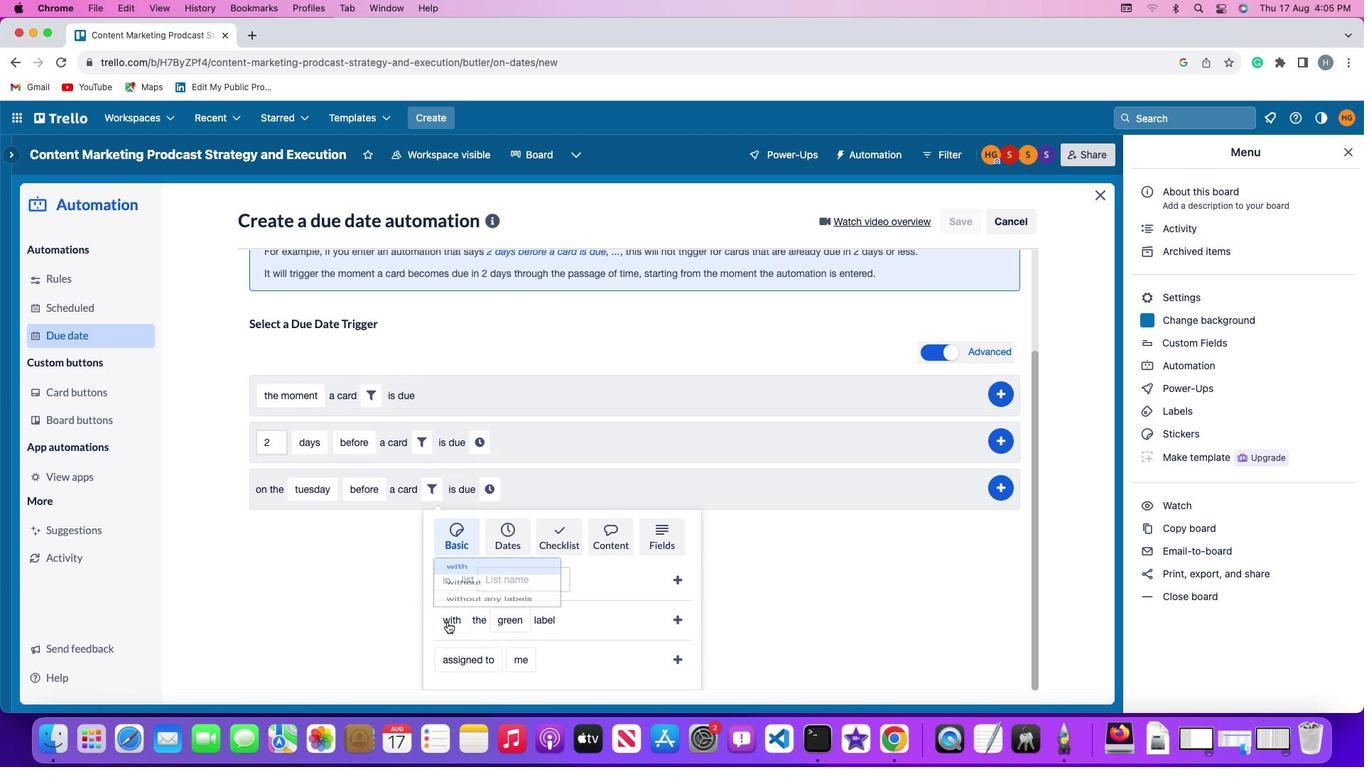 
Action: Mouse pressed left at (446, 621)
Screenshot: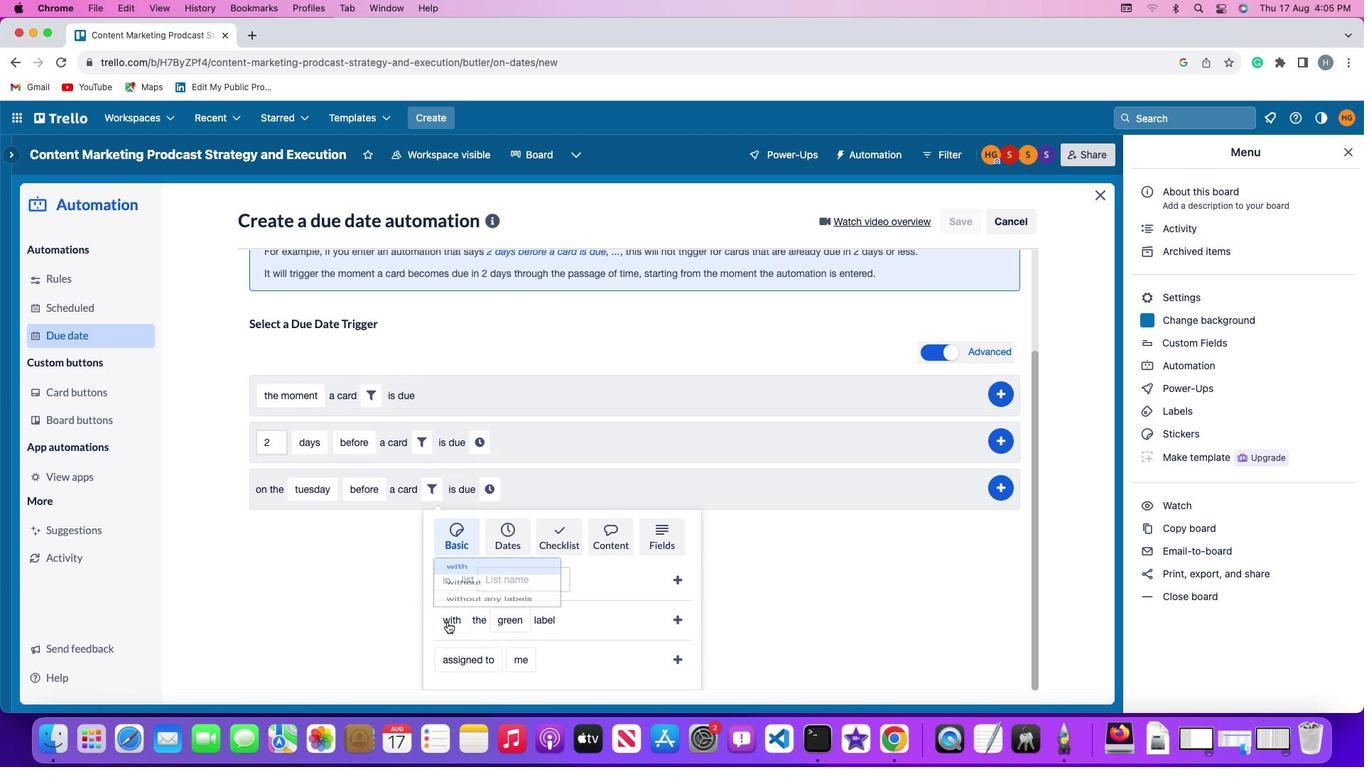 
Action: Mouse moved to (454, 569)
Screenshot: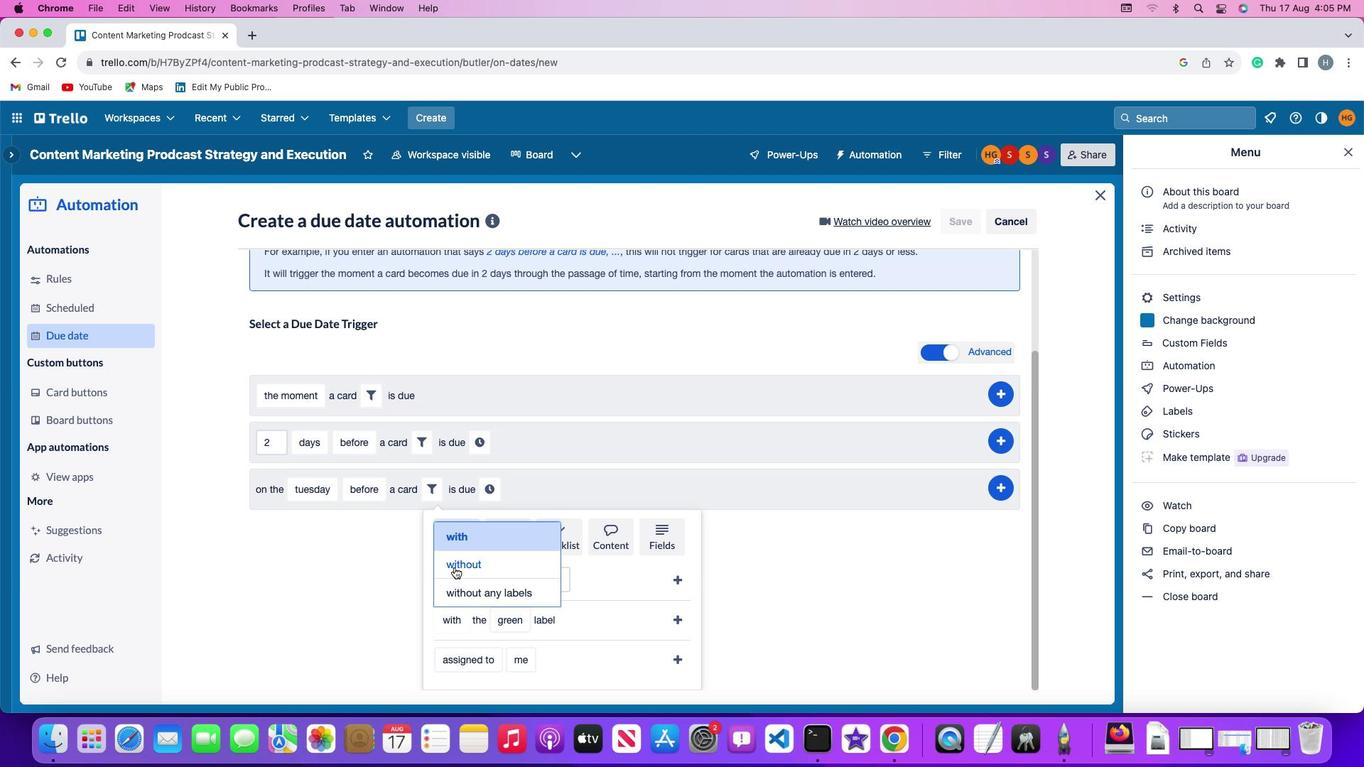 
Action: Mouse pressed left at (454, 569)
Screenshot: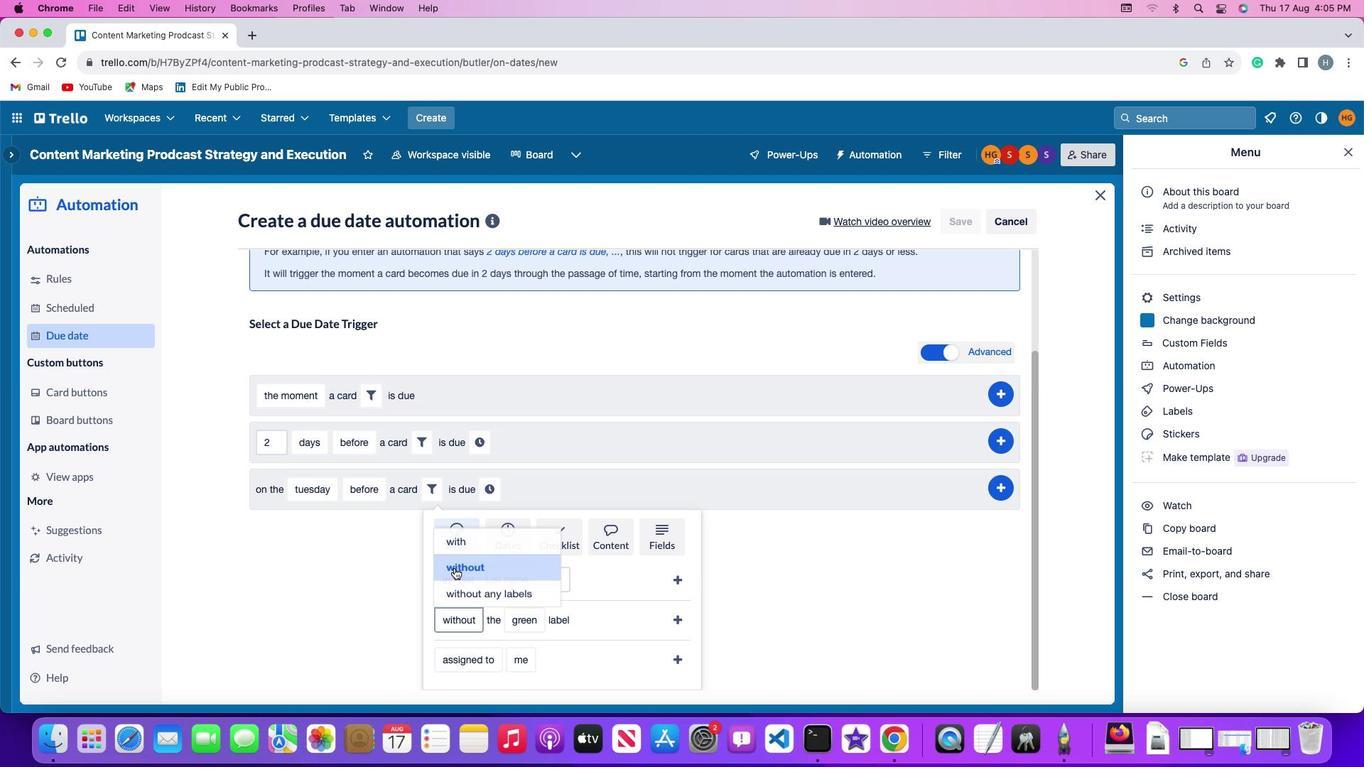 
Action: Mouse moved to (521, 620)
Screenshot: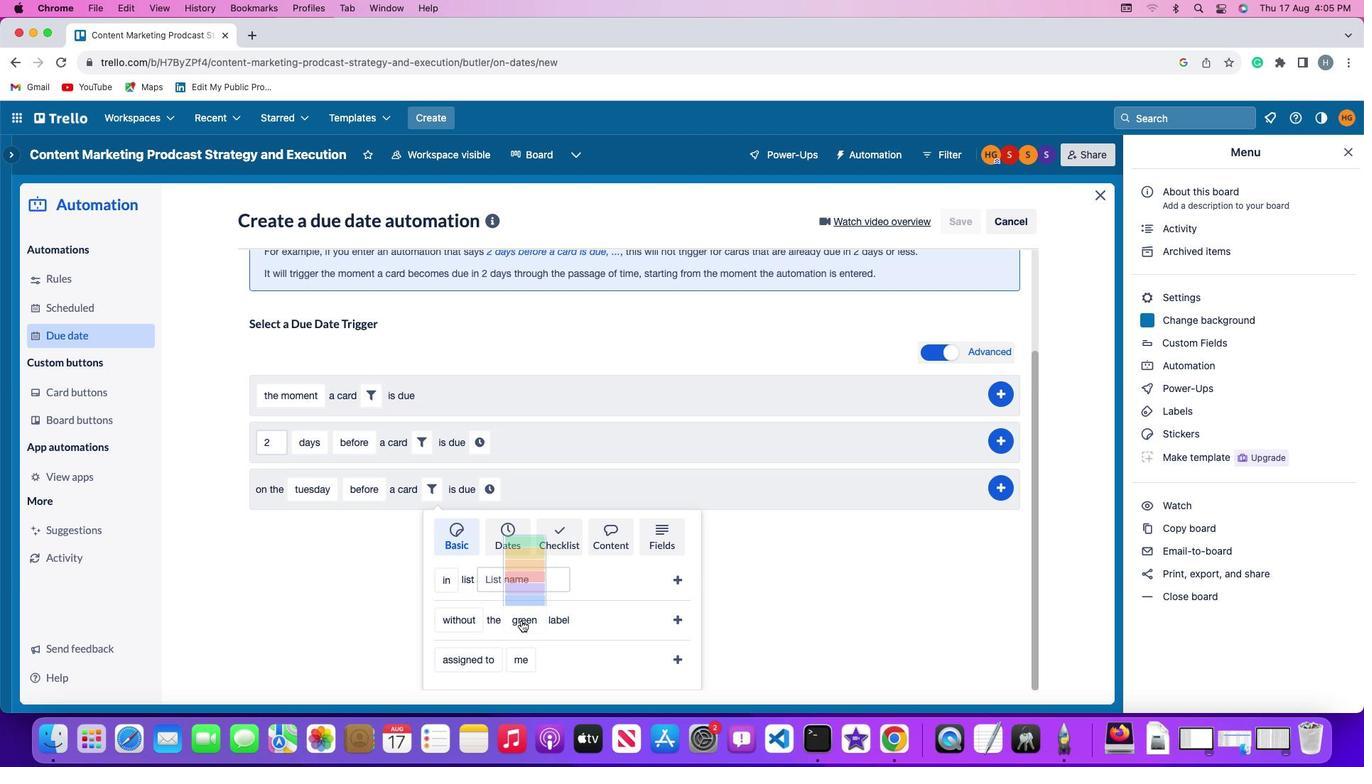 
Action: Mouse pressed left at (521, 620)
Screenshot: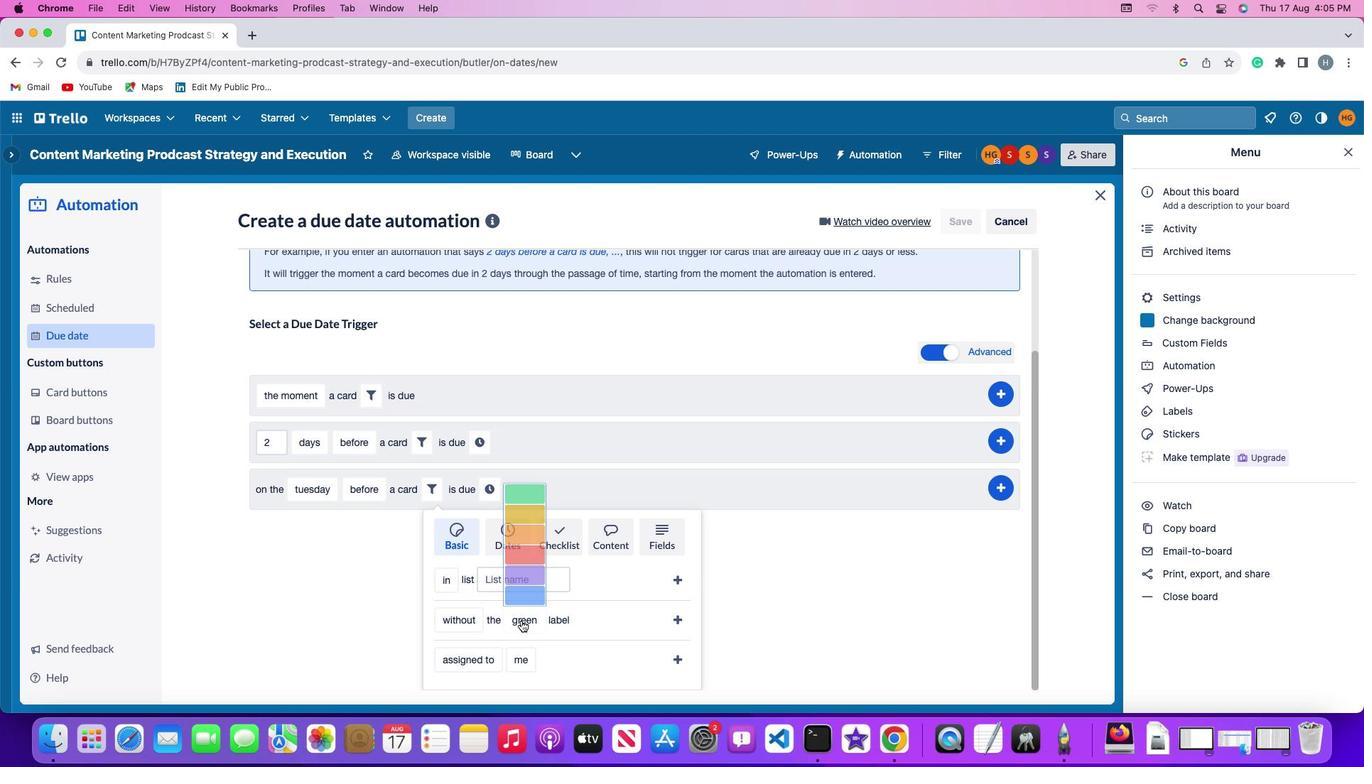 
Action: Mouse moved to (522, 473)
Screenshot: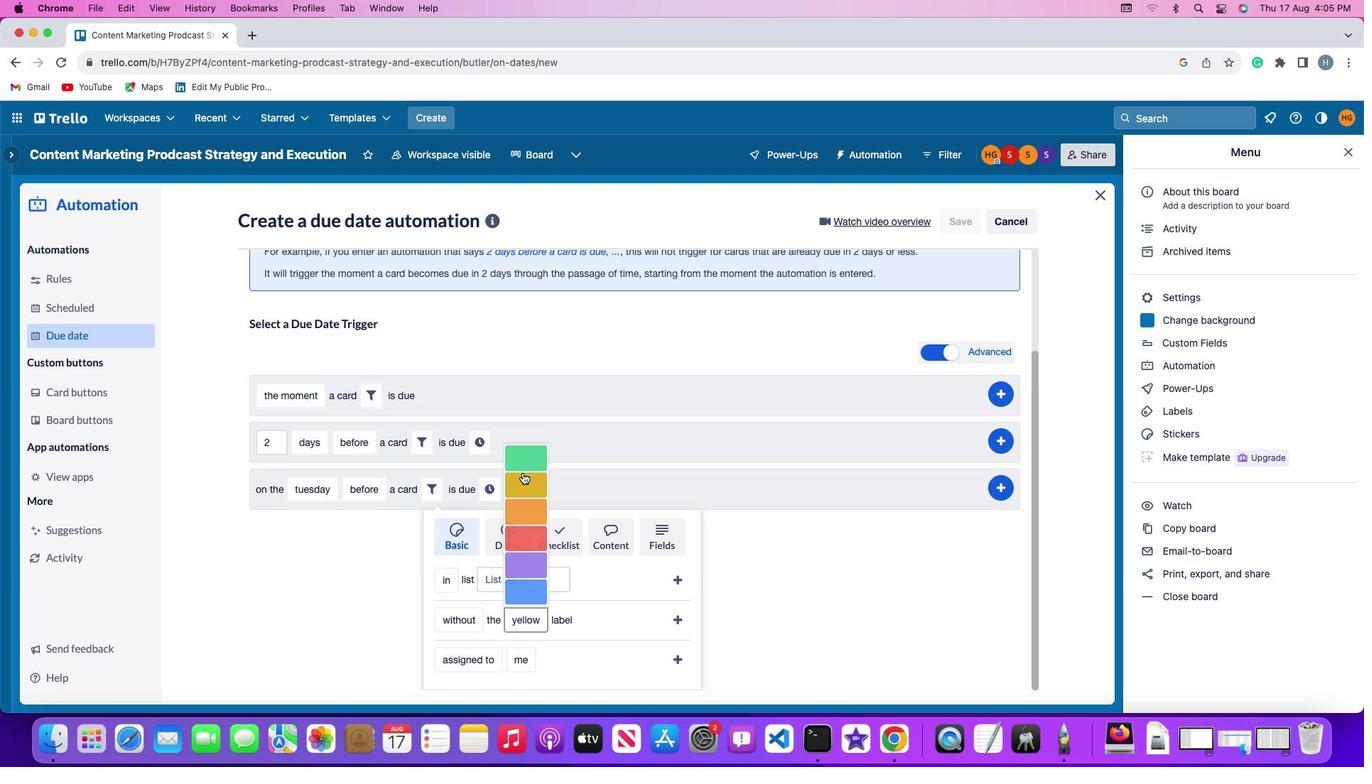 
Action: Mouse pressed left at (522, 473)
Screenshot: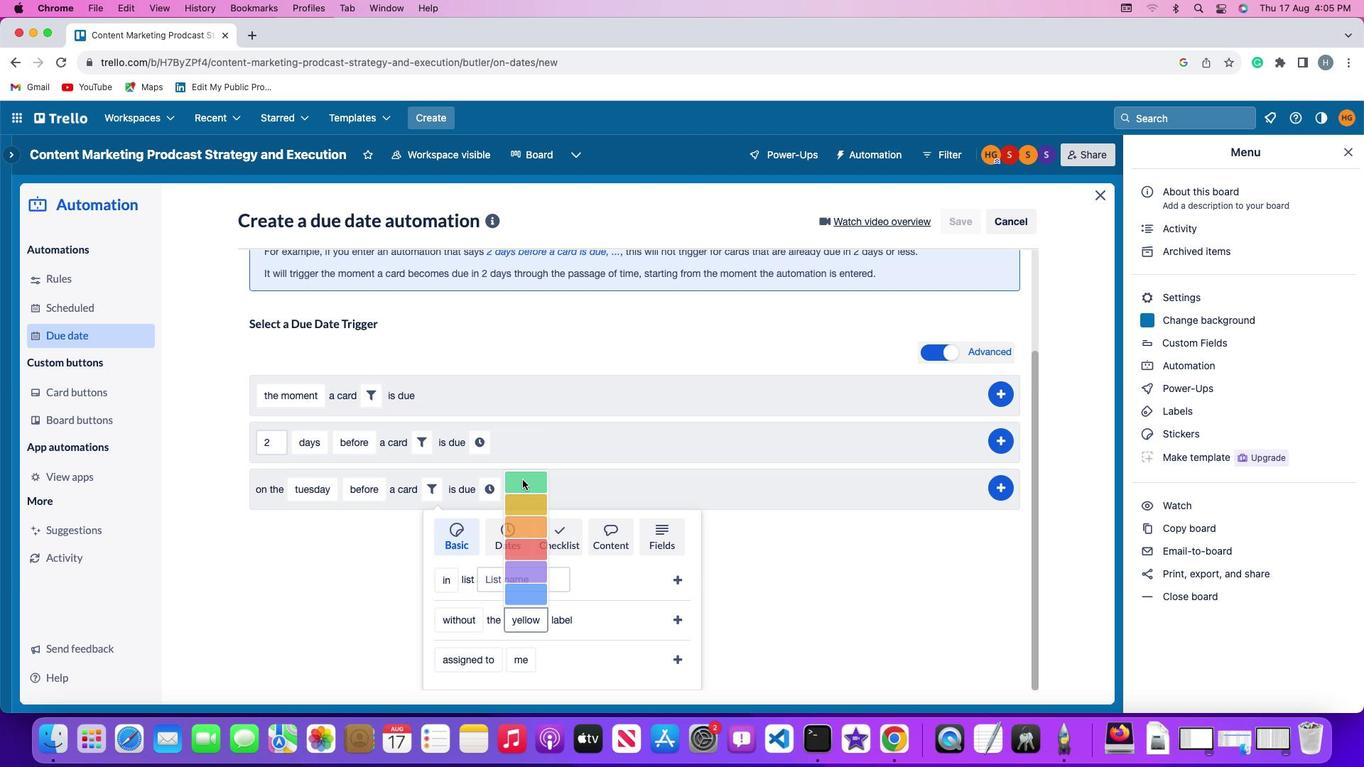 
Action: Mouse moved to (675, 616)
Screenshot: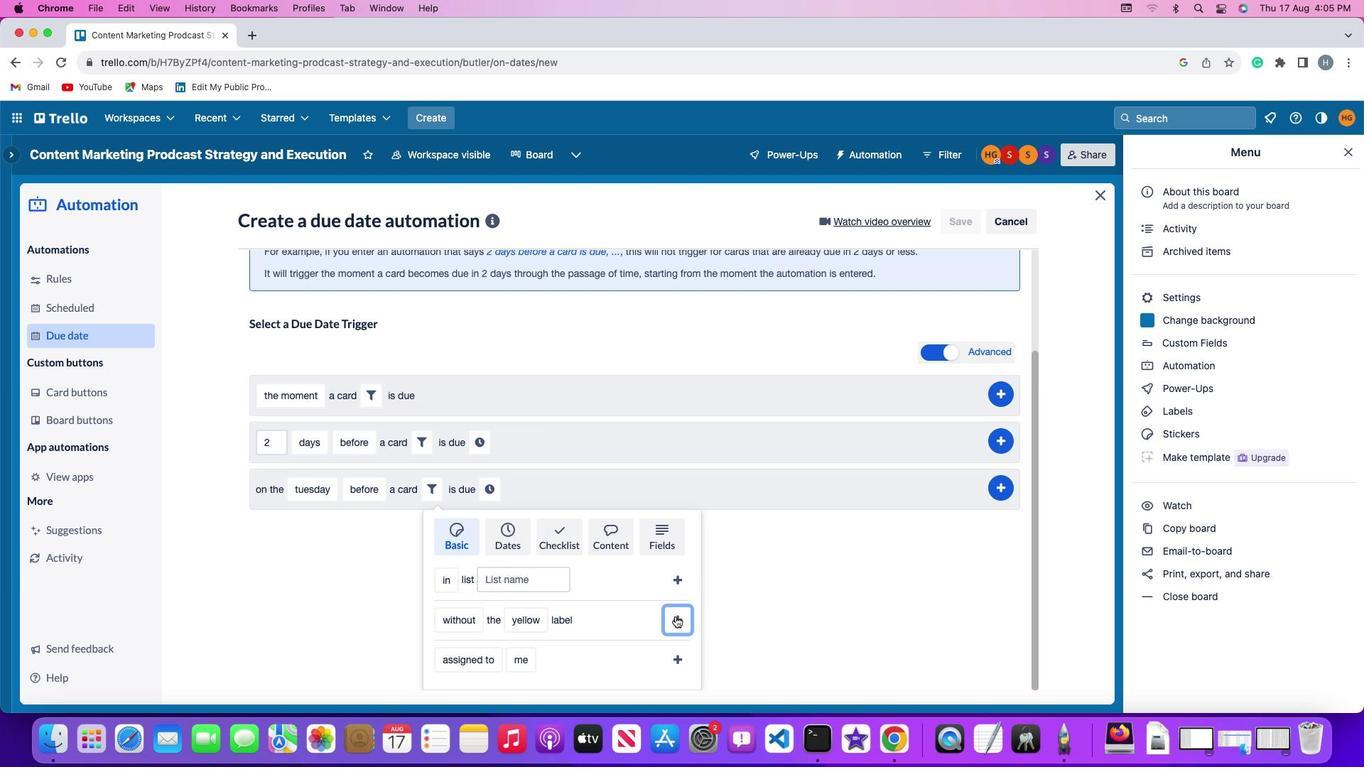 
Action: Mouse pressed left at (675, 616)
Screenshot: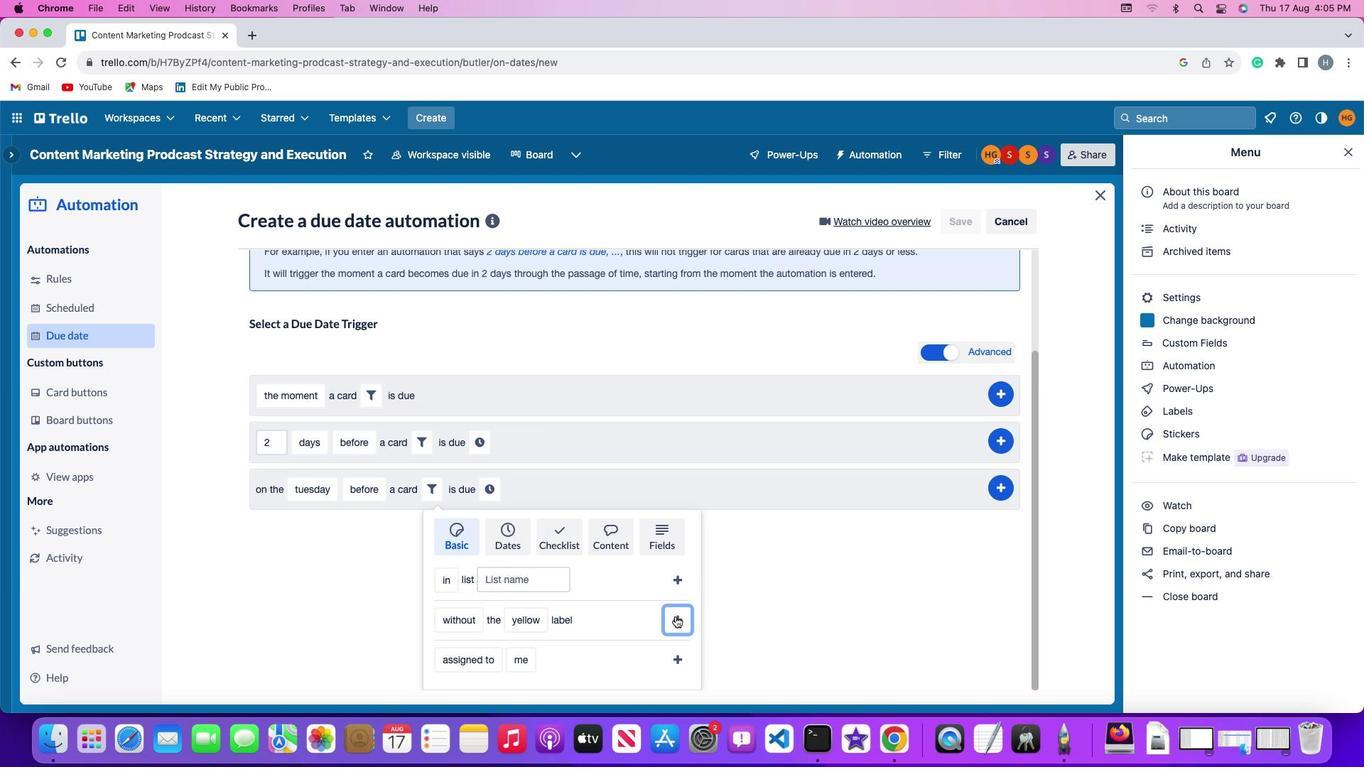 
Action: Mouse moved to (631, 618)
Screenshot: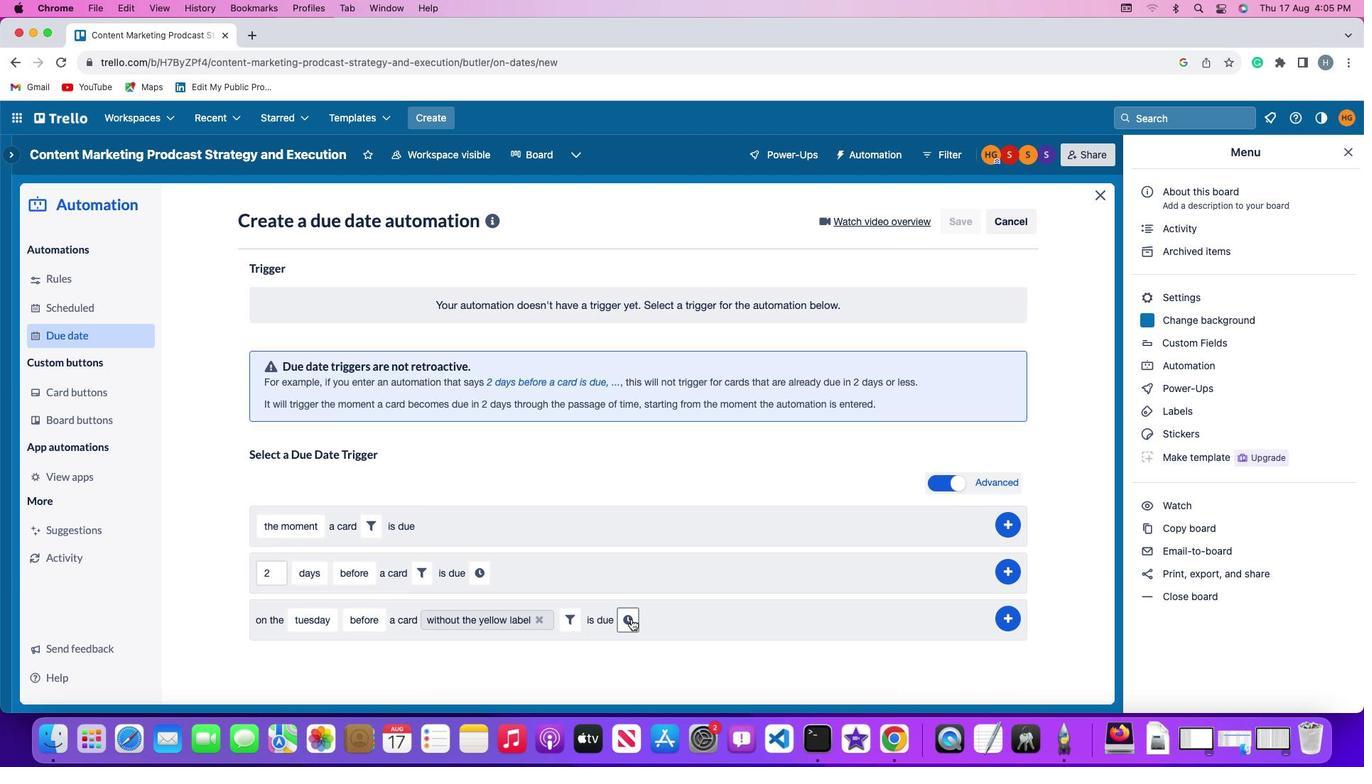 
Action: Mouse pressed left at (631, 618)
Screenshot: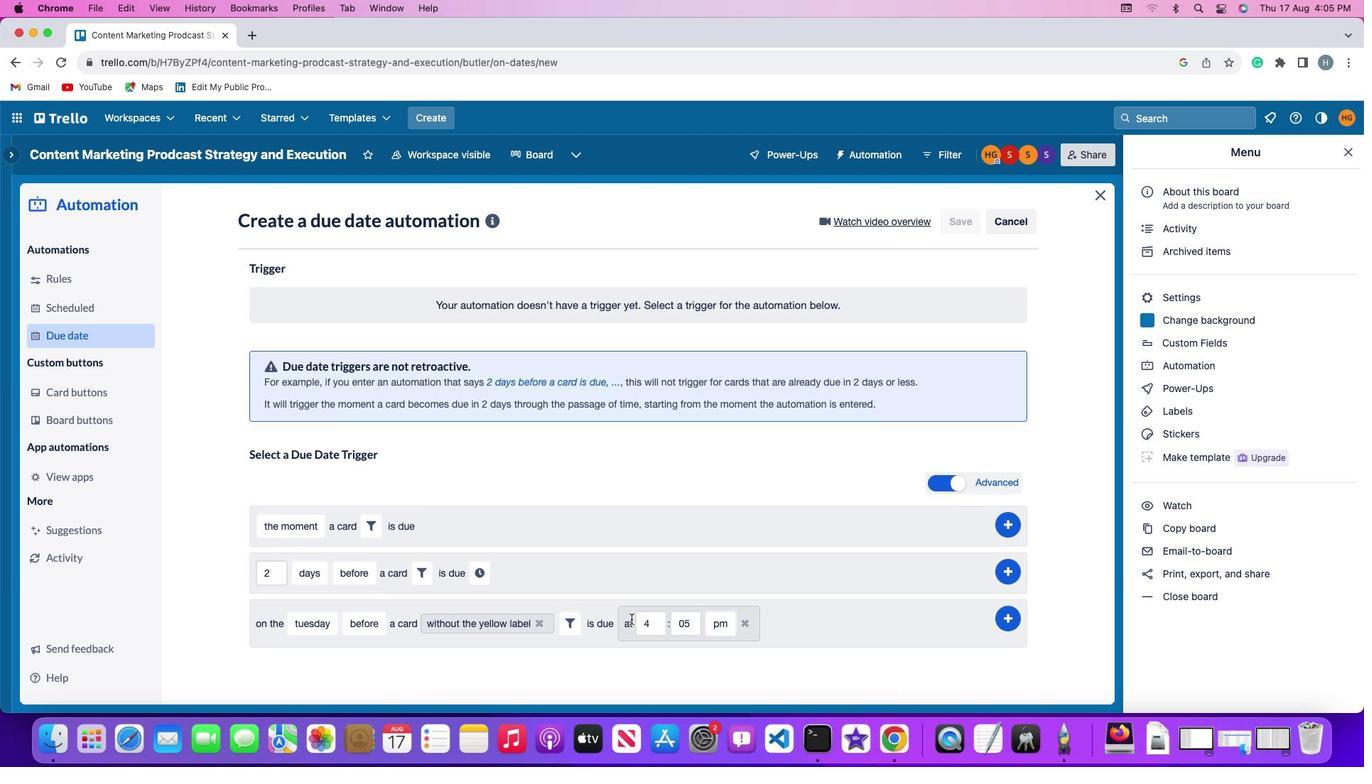 
Action: Mouse moved to (660, 621)
Screenshot: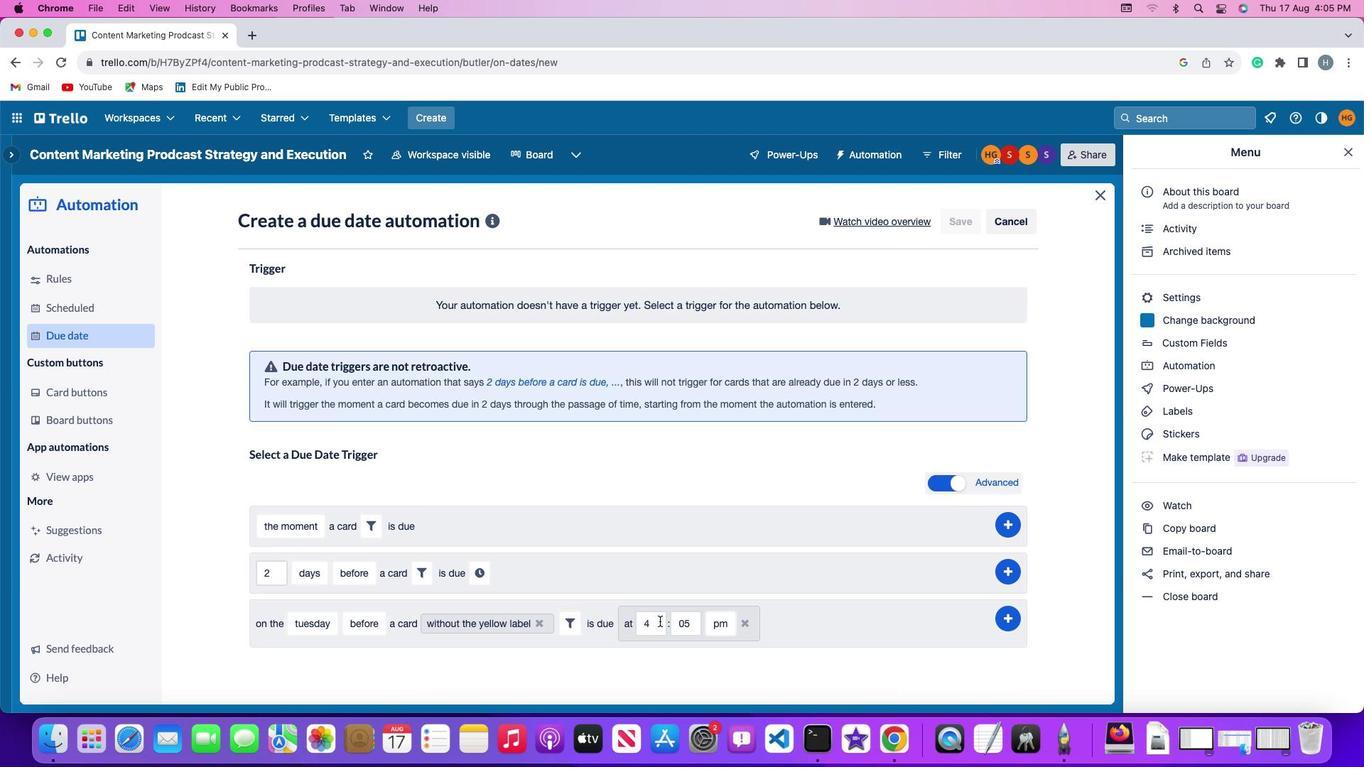 
Action: Mouse pressed left at (660, 621)
Screenshot: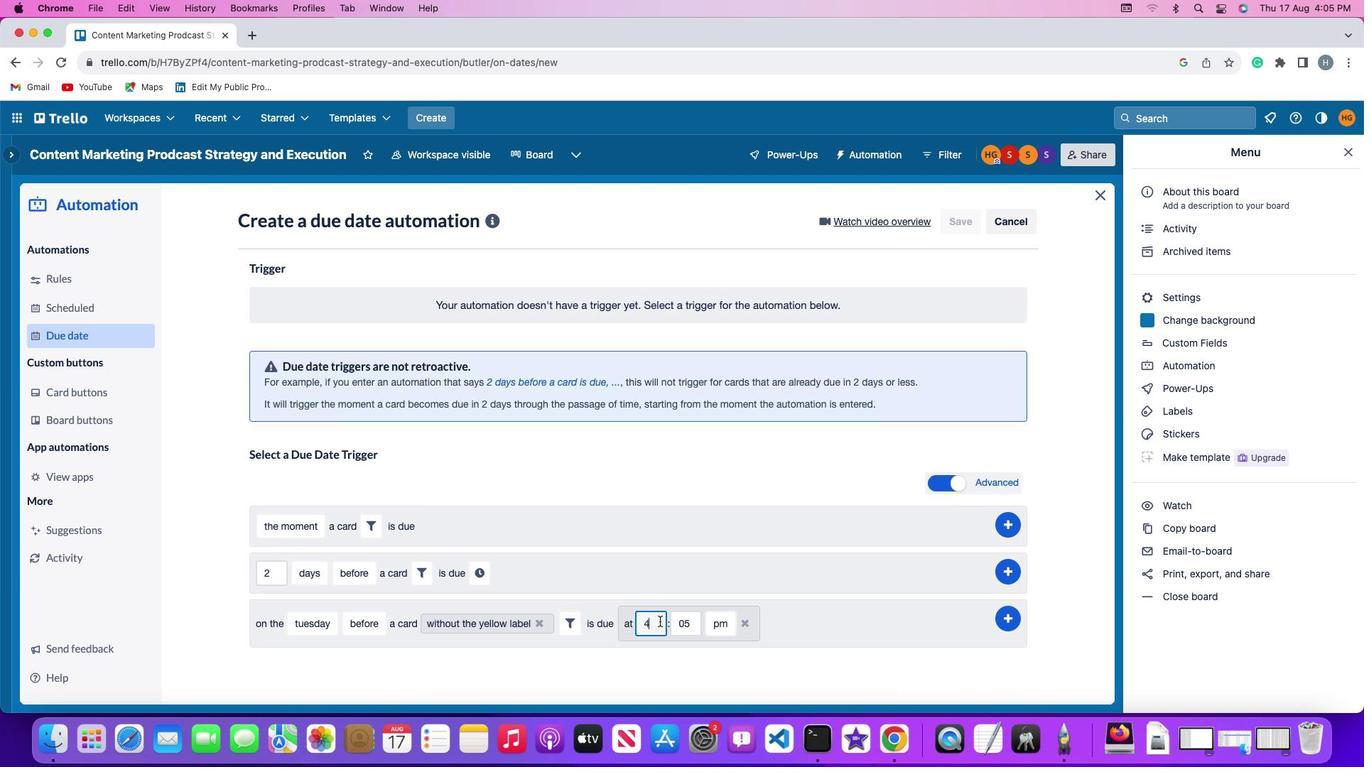 
Action: Key pressed Key.backspace'1''1'
Screenshot: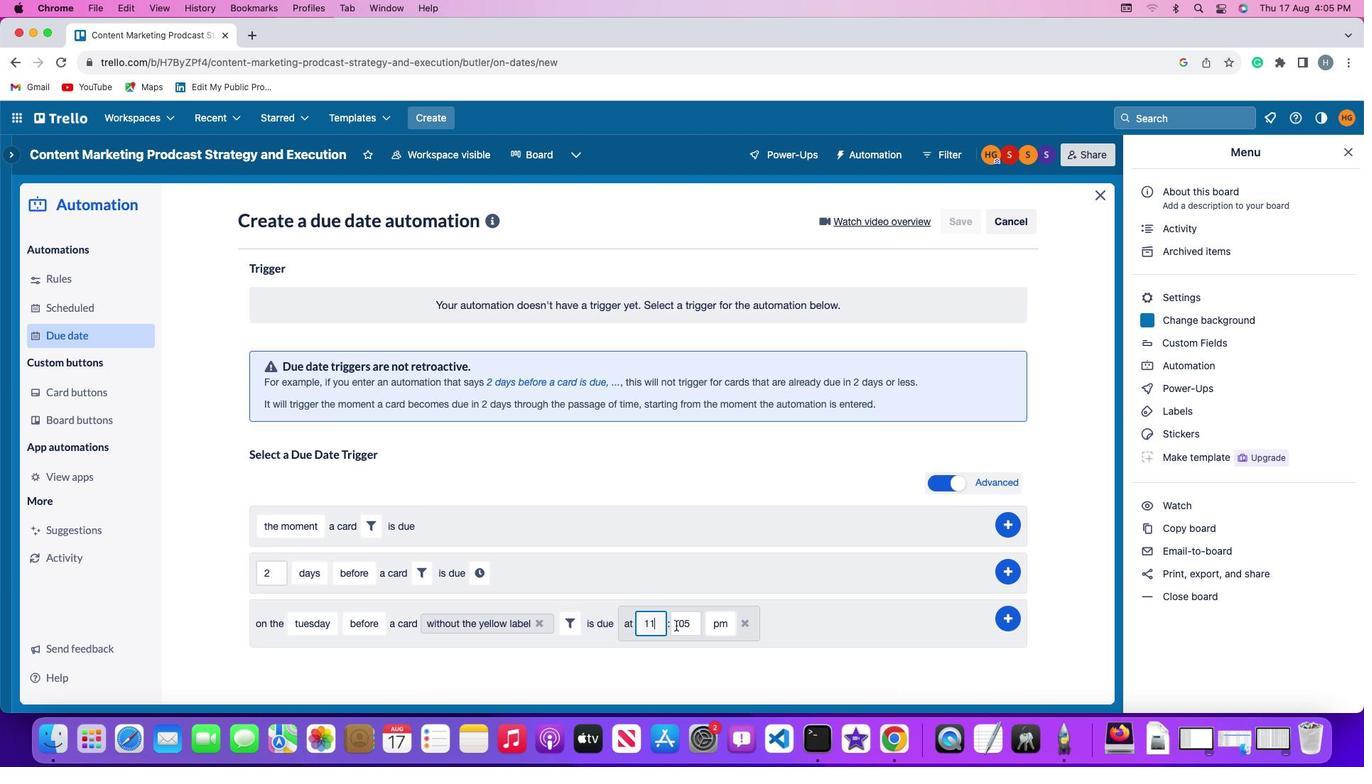 
Action: Mouse moved to (695, 626)
Screenshot: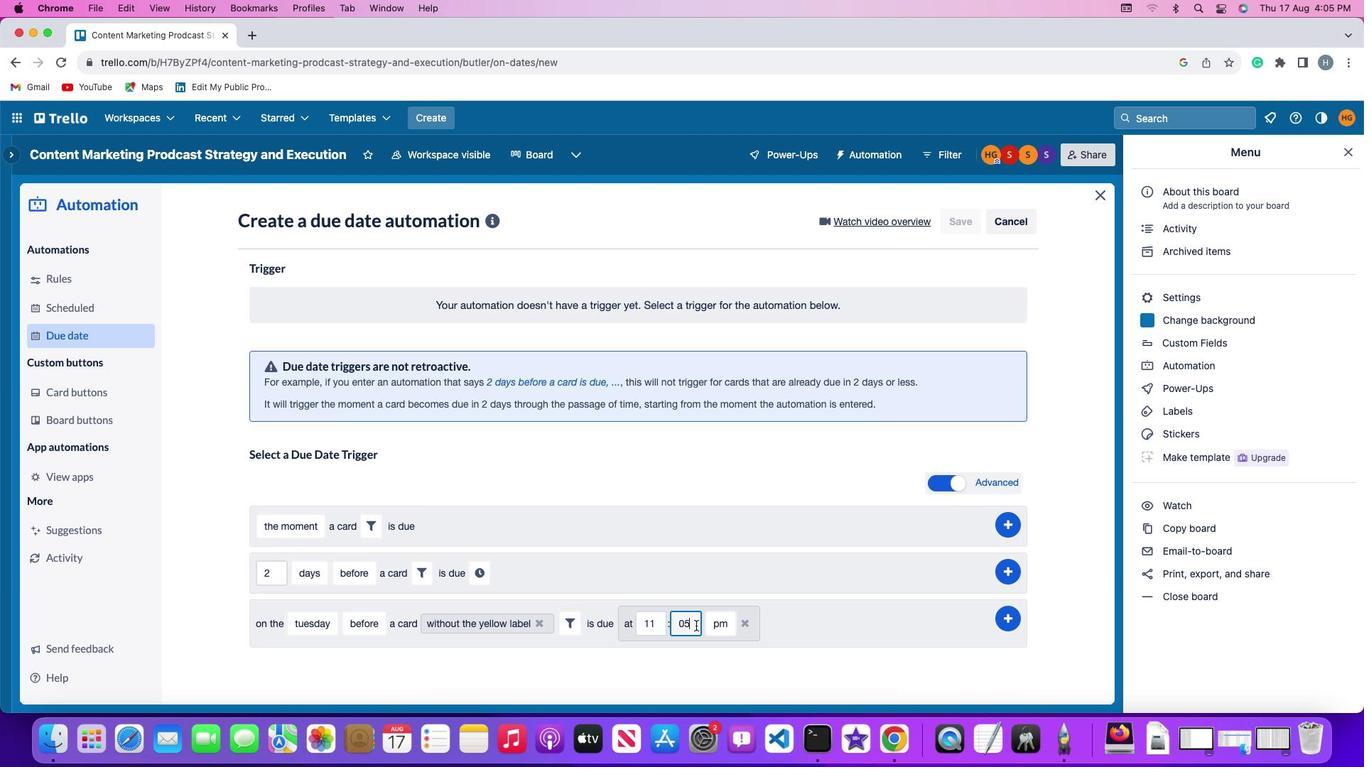 
Action: Mouse pressed left at (695, 626)
Screenshot: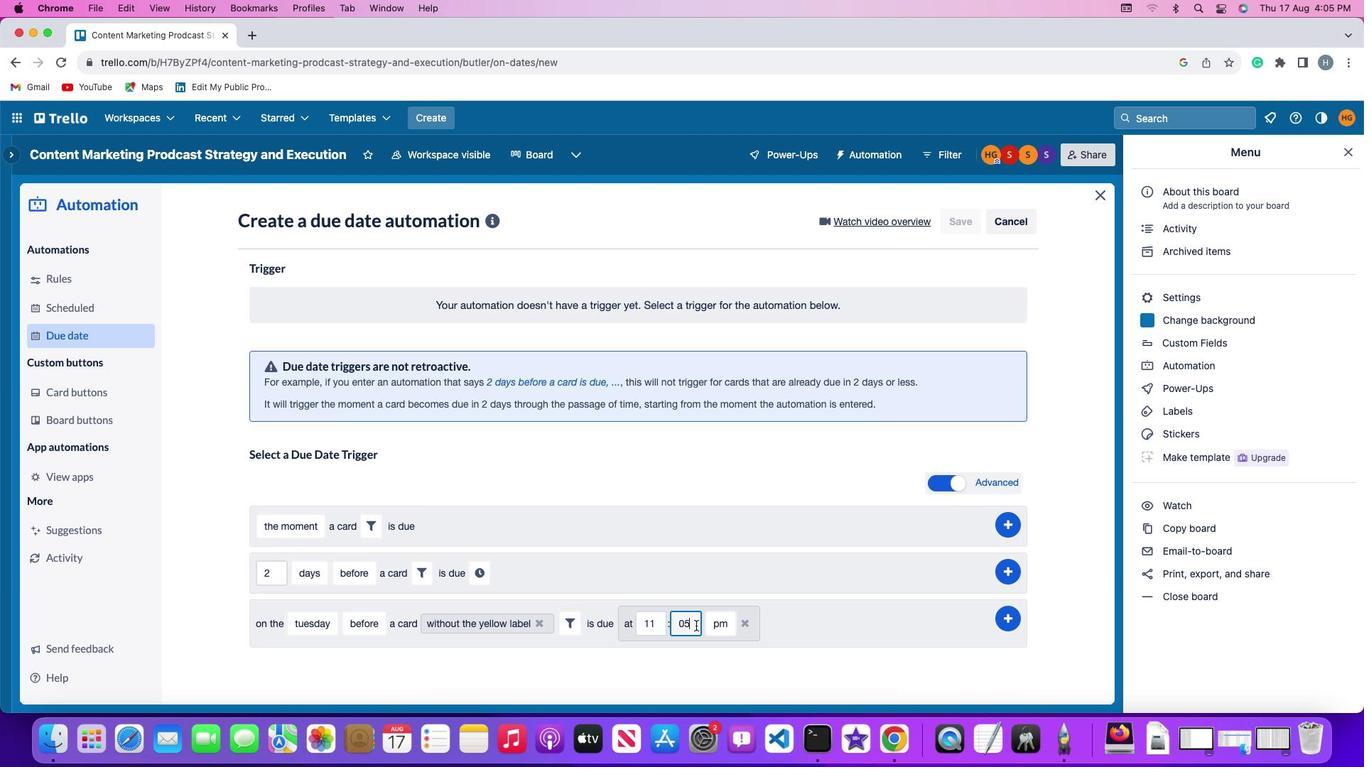 
Action: Mouse moved to (695, 625)
Screenshot: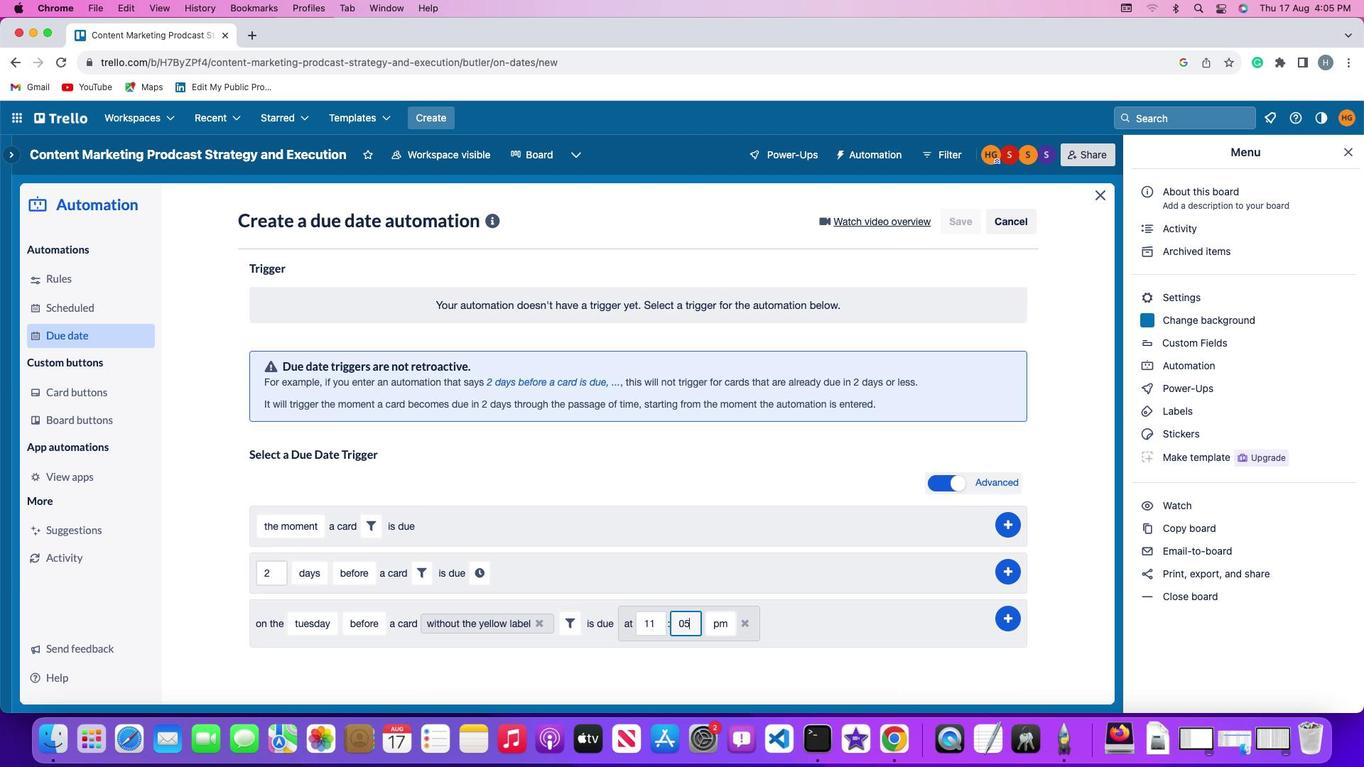 
Action: Key pressed Key.backspaceKey.backspace'0''0'
Screenshot: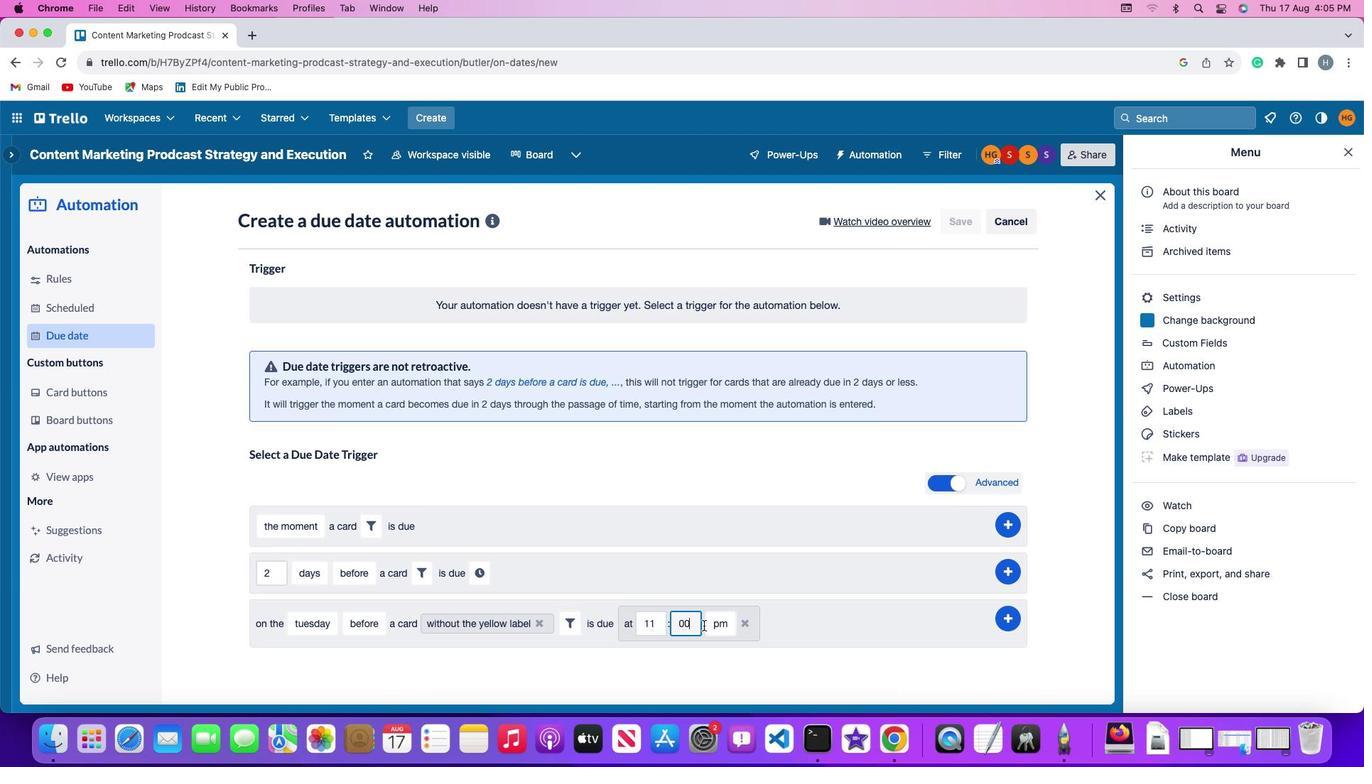 
Action: Mouse moved to (720, 625)
Screenshot: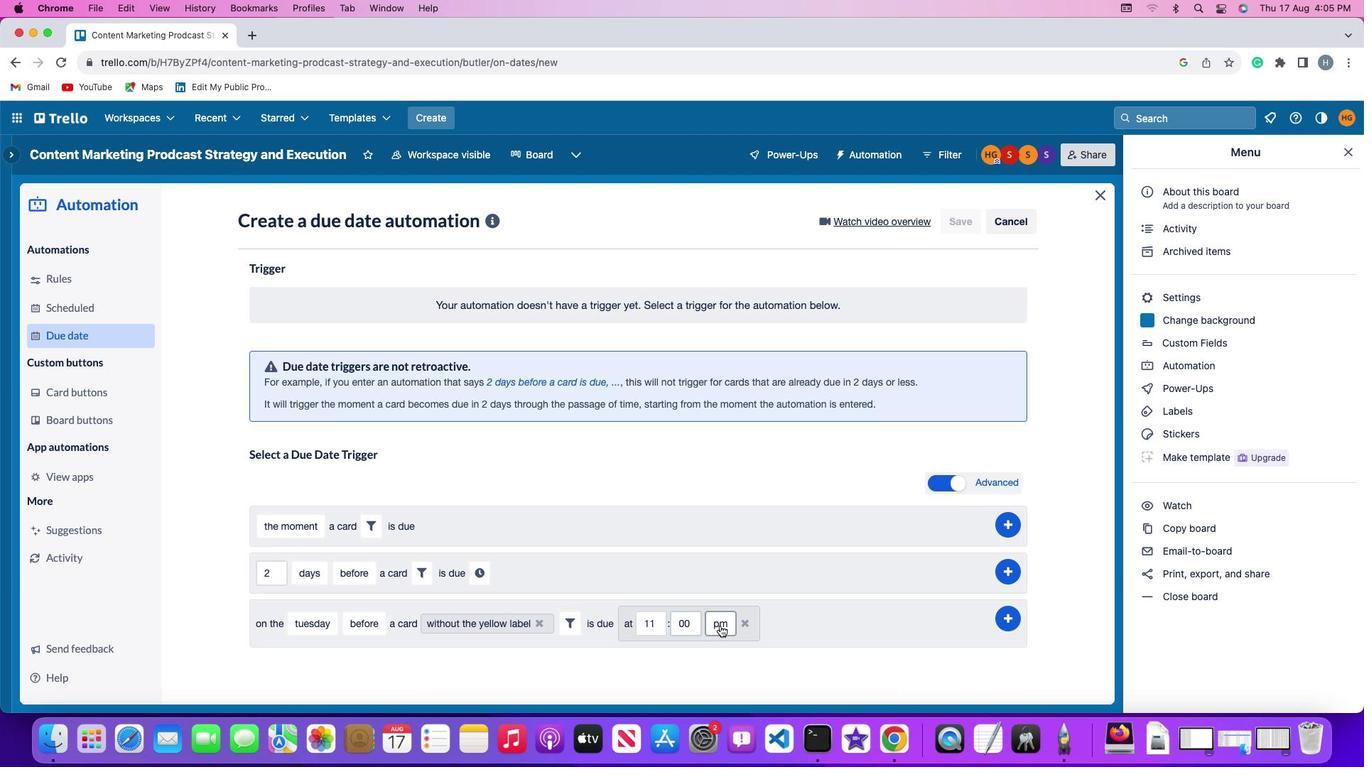 
Action: Mouse pressed left at (720, 625)
Screenshot: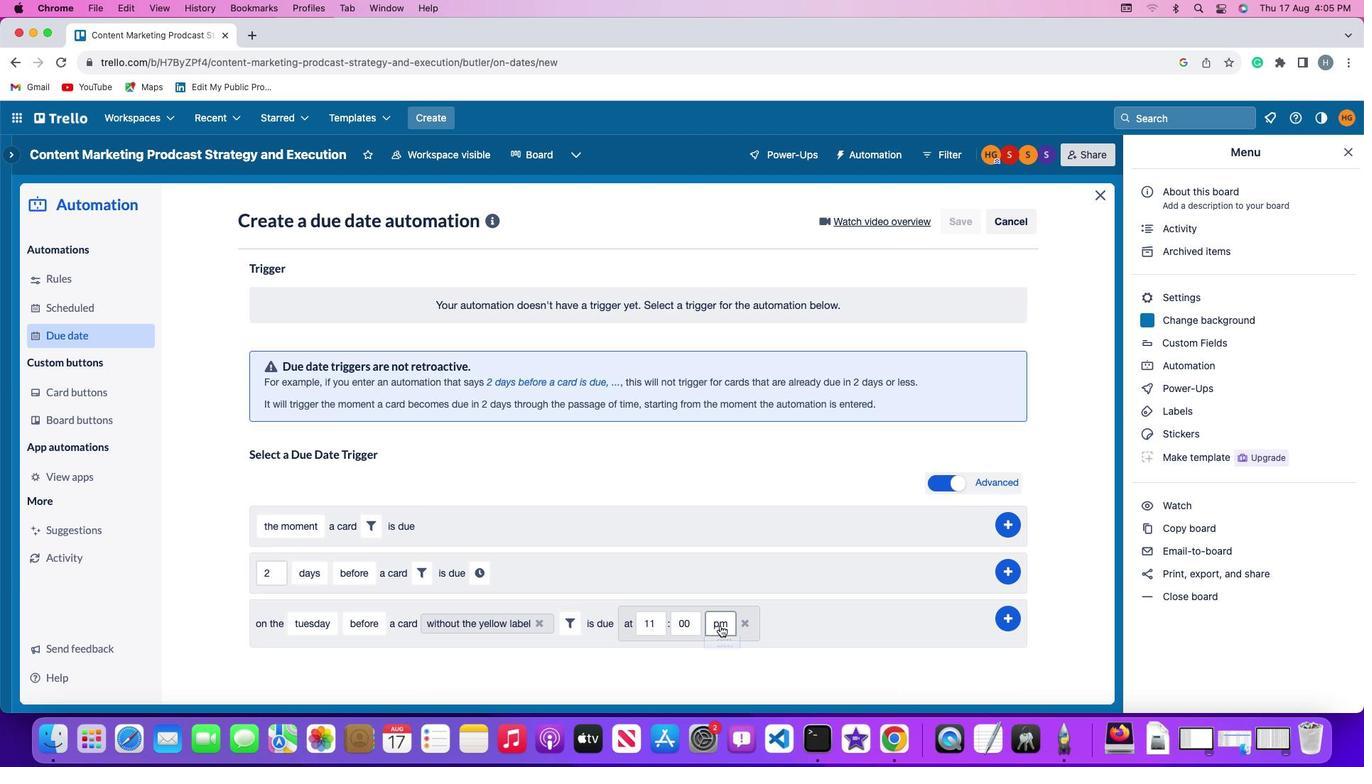 
Action: Mouse moved to (718, 652)
Screenshot: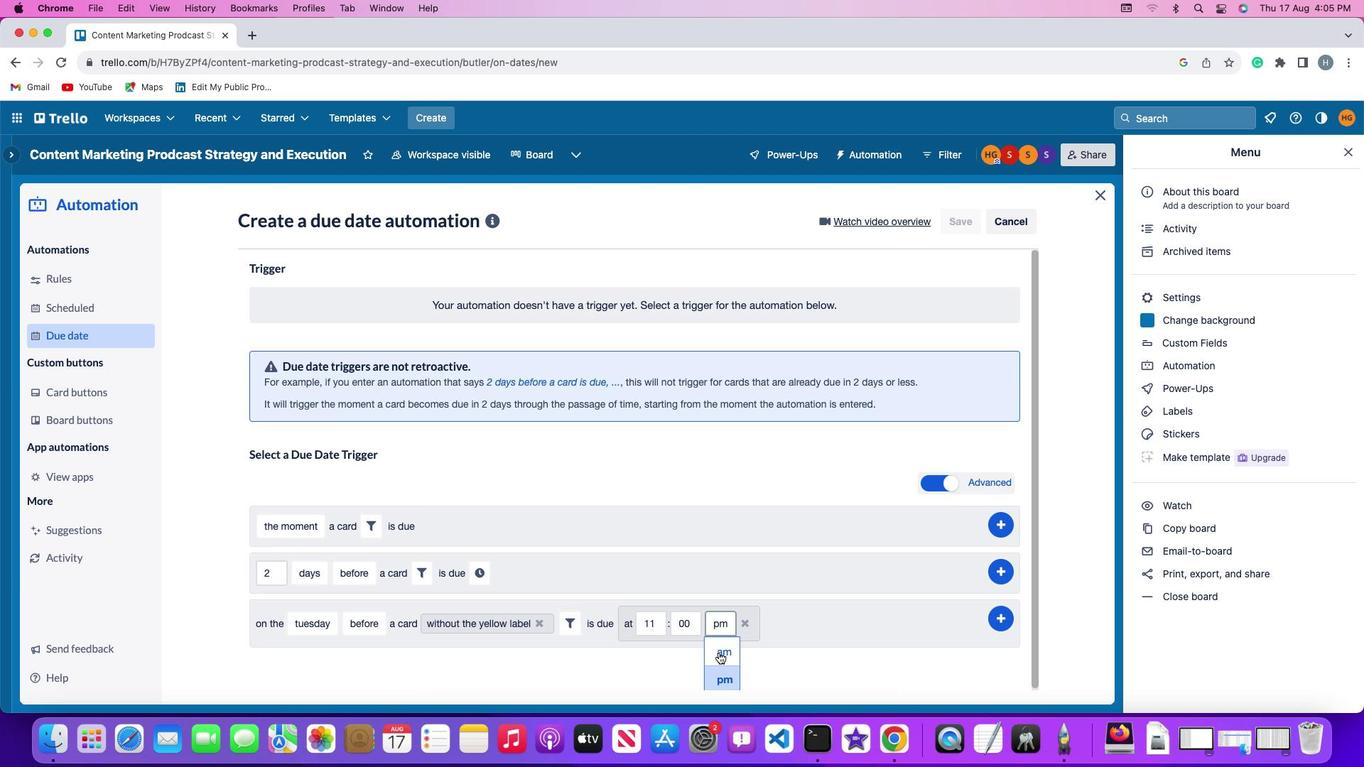 
Action: Mouse pressed left at (718, 652)
Screenshot: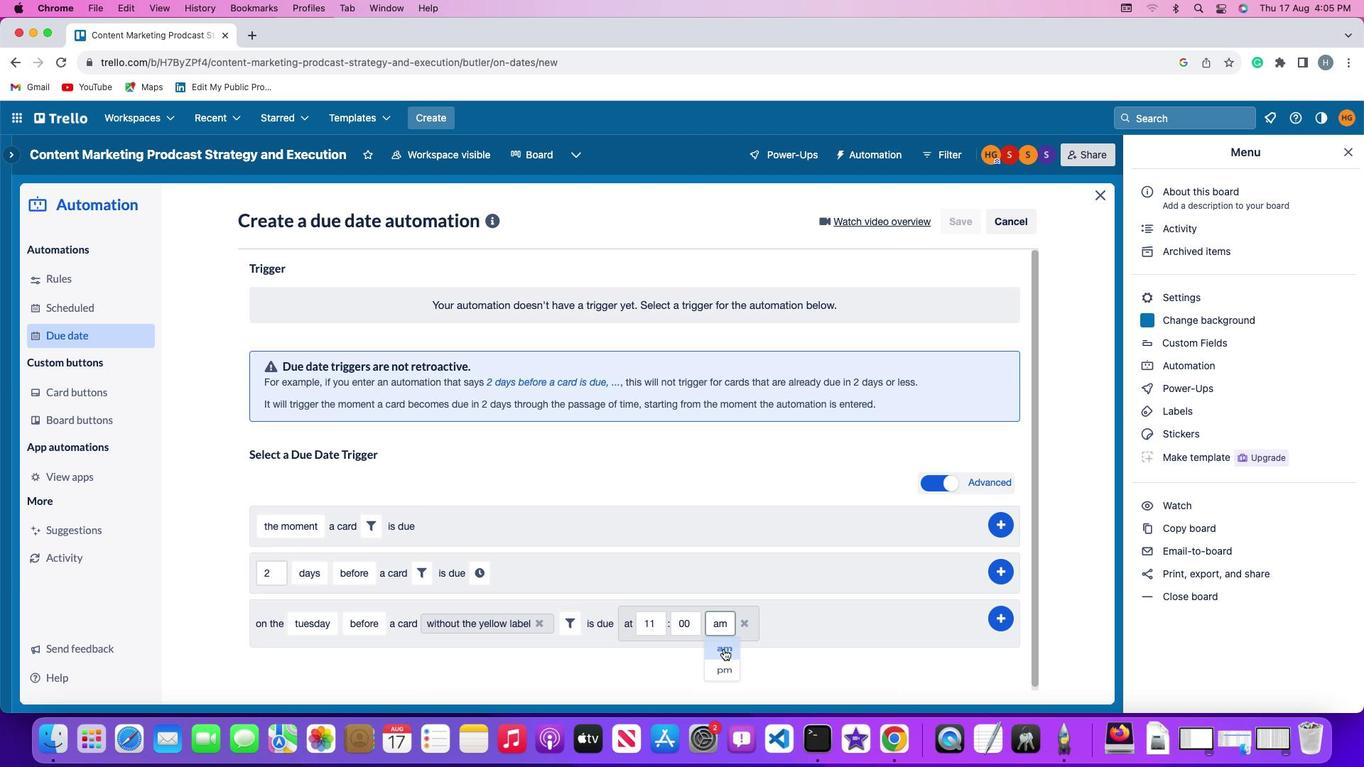 
Action: Mouse moved to (1006, 616)
Screenshot: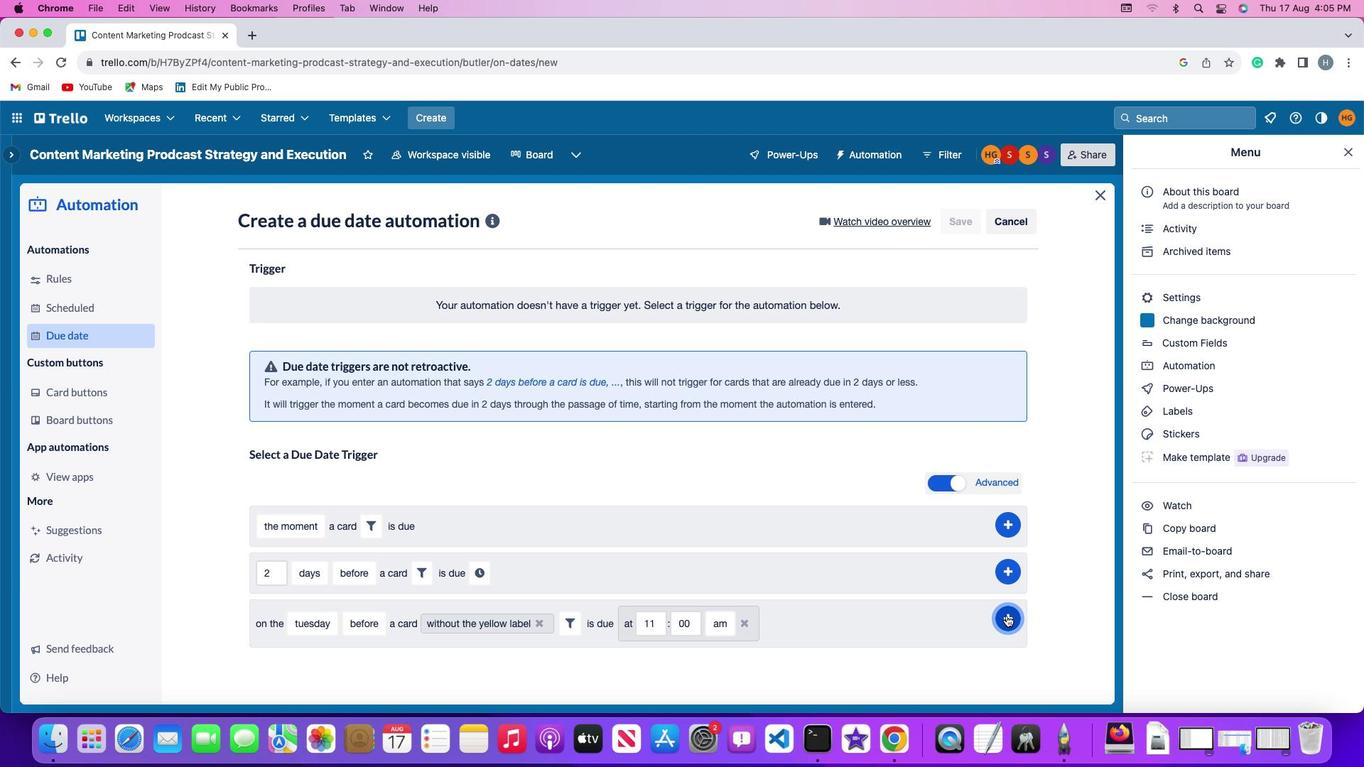 
Action: Mouse pressed left at (1006, 616)
Screenshot: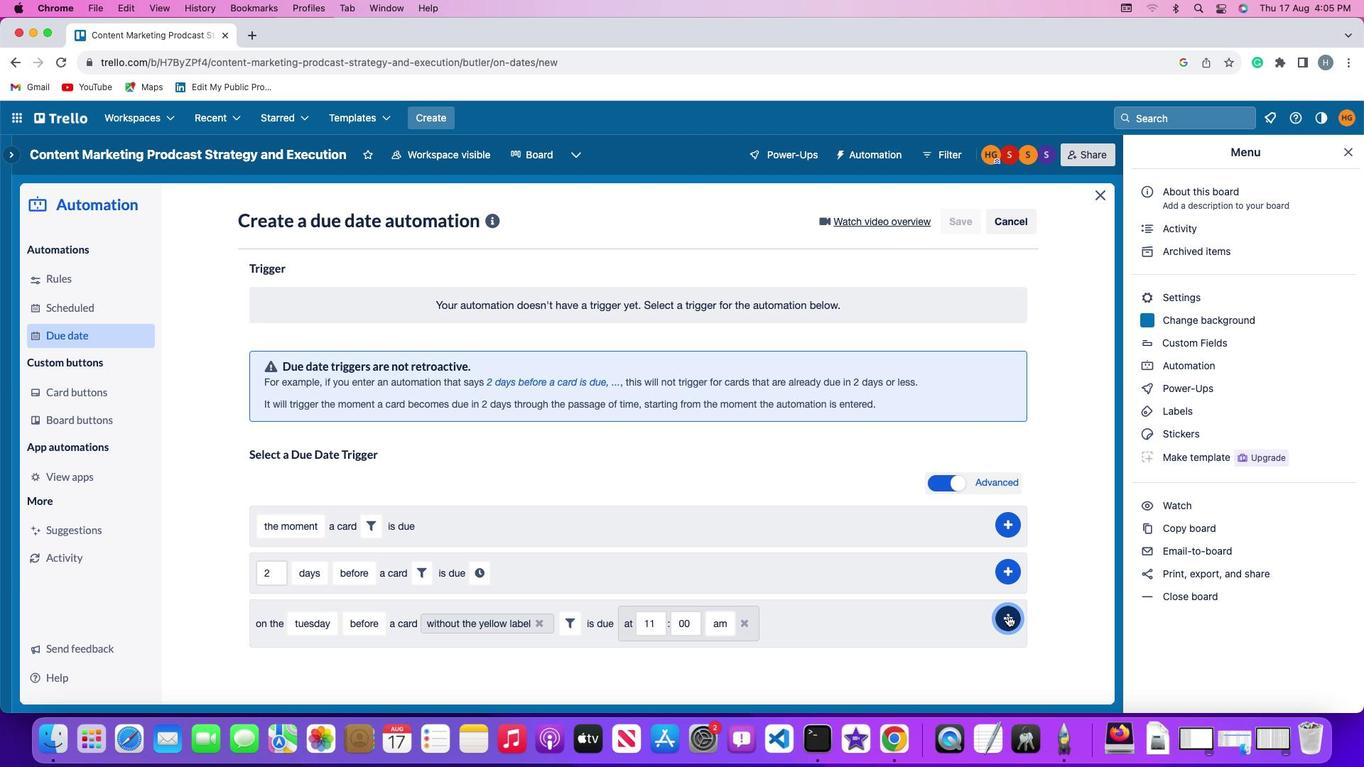 
Action: Mouse moved to (1053, 558)
Screenshot: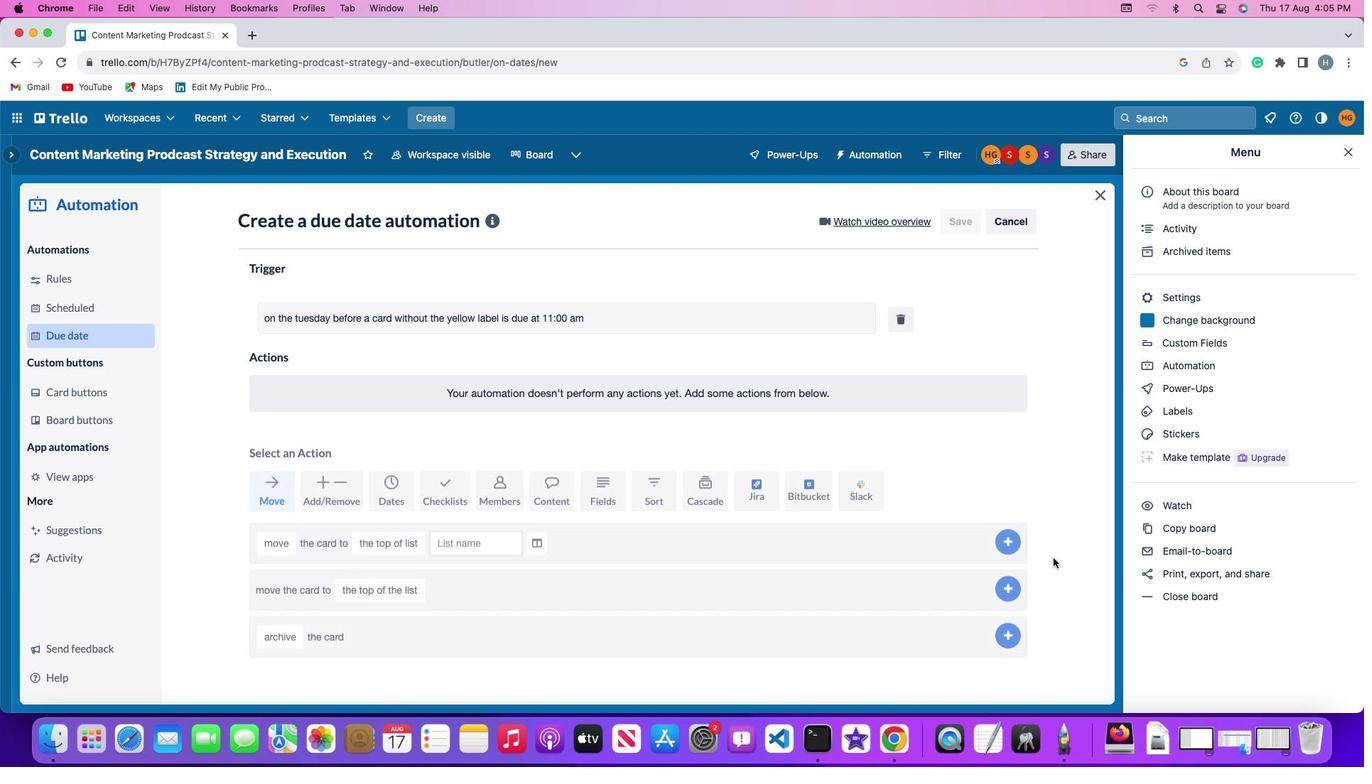 
